 Task: For heading Arial Rounded MT Bold with Underline.  font size for heading26,  'Change the font style of data to'Browallia New.  and font size to 18,  Change the alignment of both headline & data to Align middle & Align Text left.  In the sheet   Prodigy Sales review book
Action: Mouse moved to (231, 203)
Screenshot: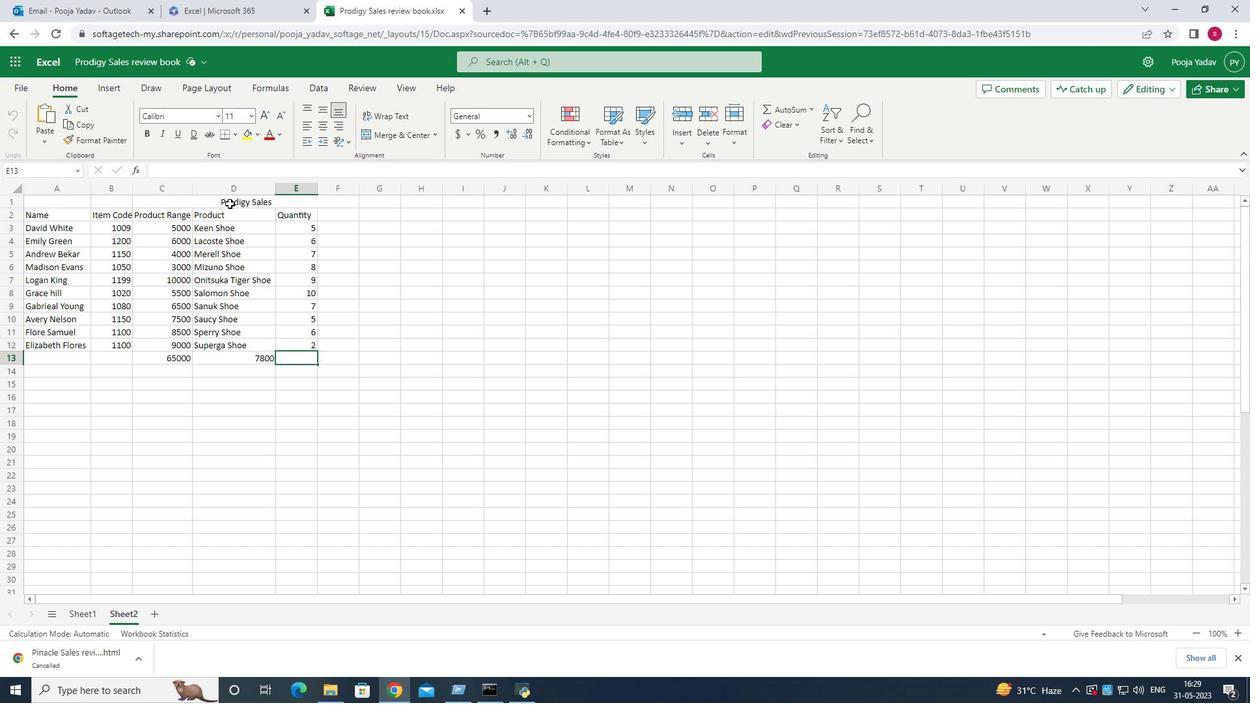 
Action: Mouse pressed left at (231, 203)
Screenshot: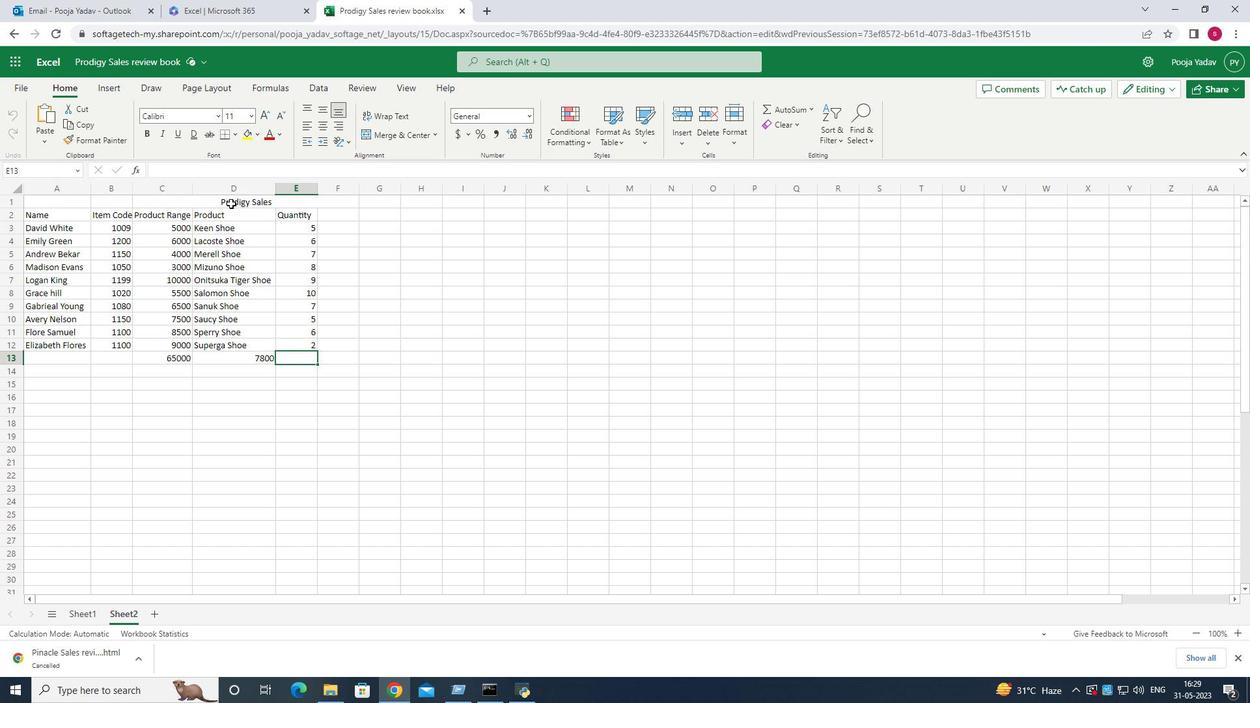 
Action: Mouse moved to (213, 116)
Screenshot: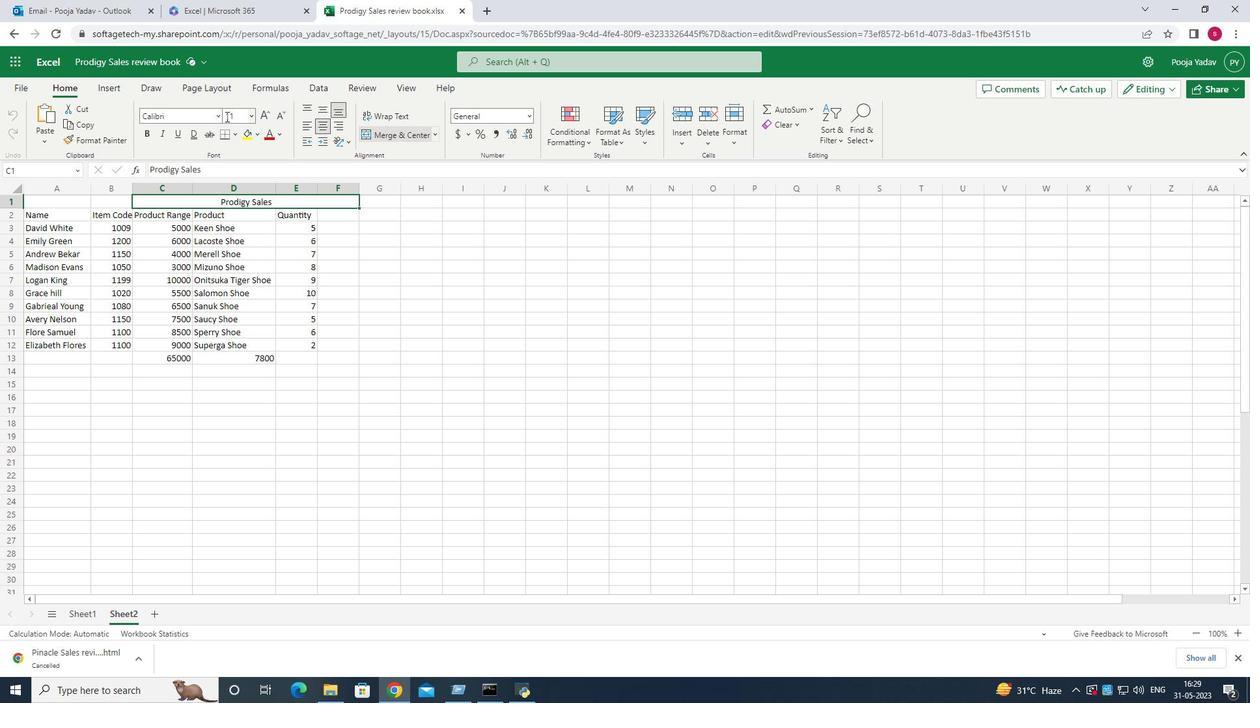 
Action: Mouse pressed left at (213, 116)
Screenshot: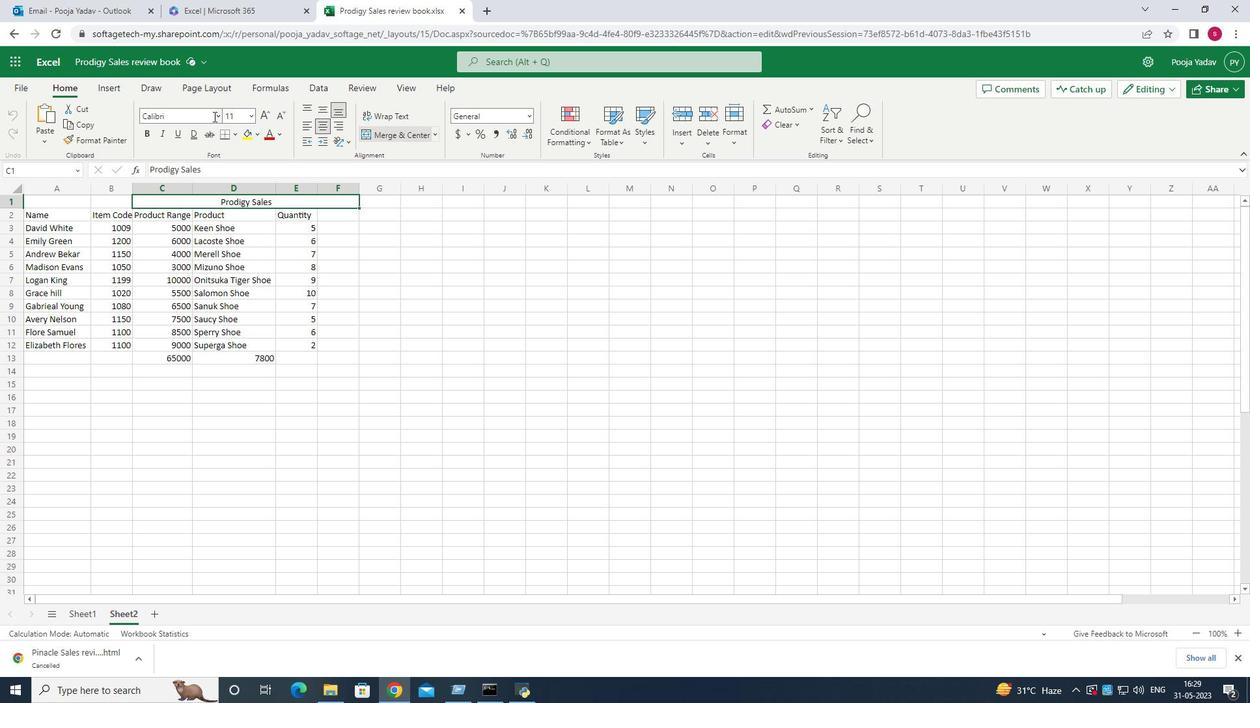 
Action: Mouse moved to (218, 114)
Screenshot: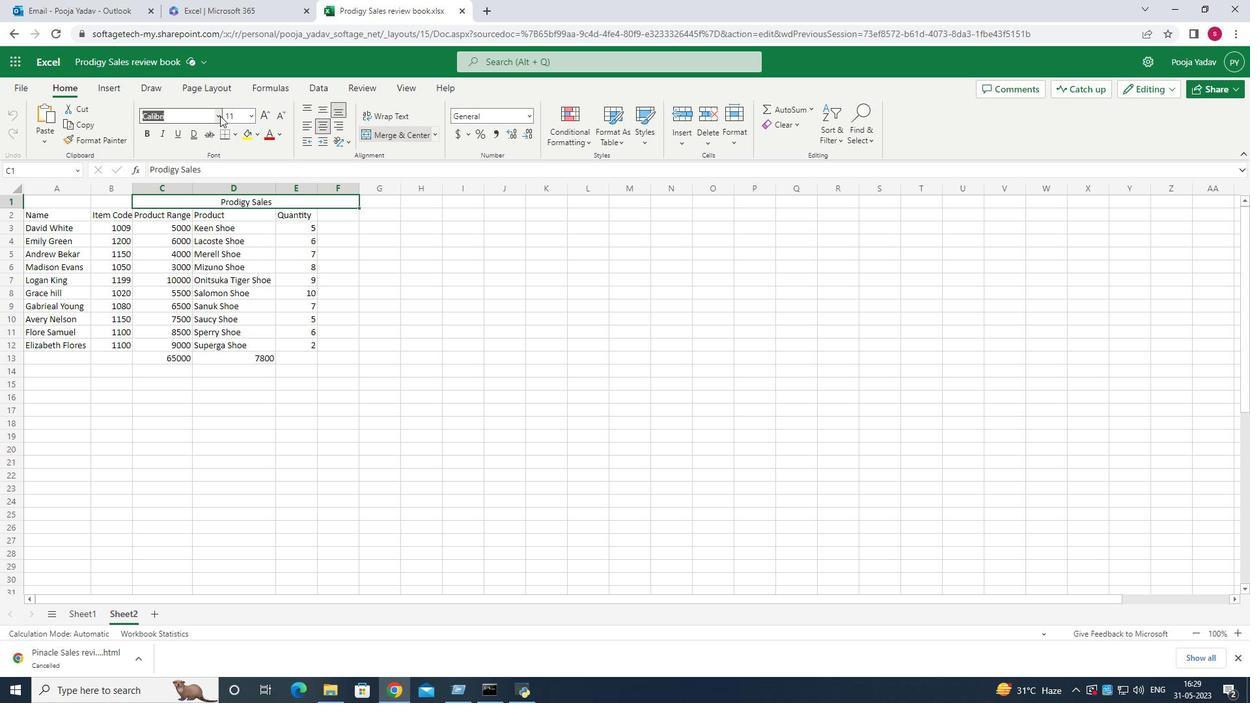 
Action: Mouse pressed left at (218, 114)
Screenshot: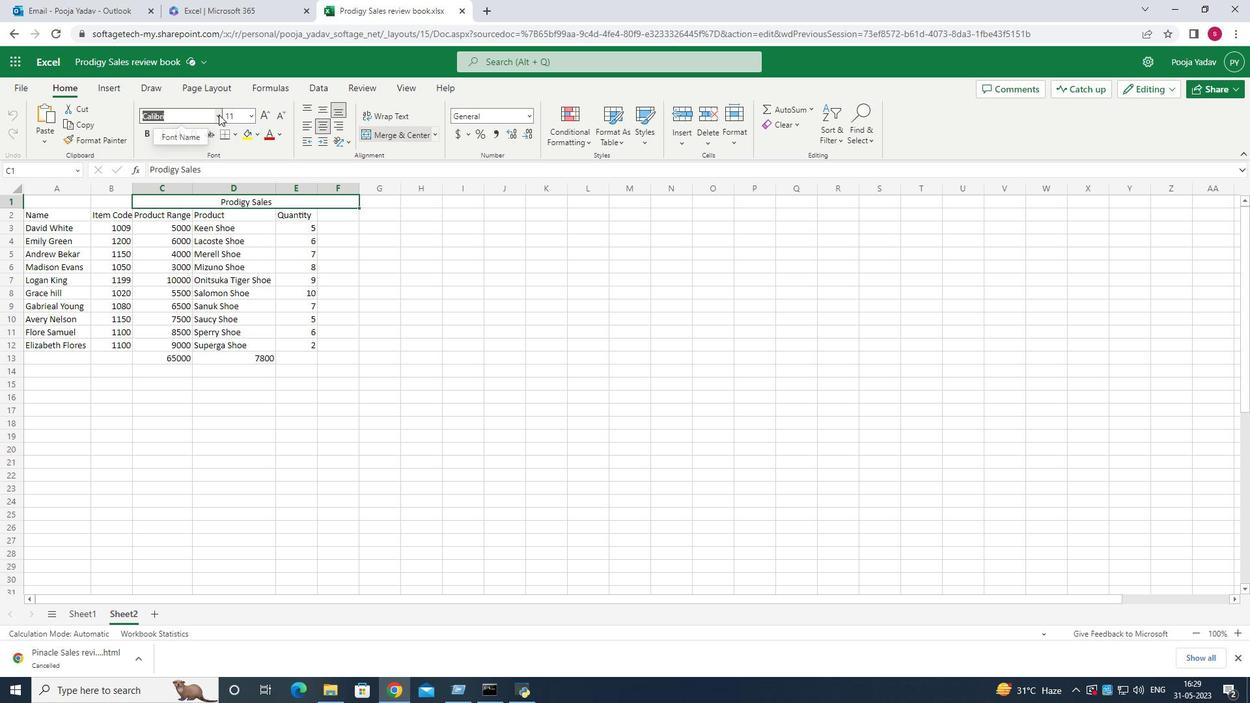 
Action: Mouse moved to (193, 164)
Screenshot: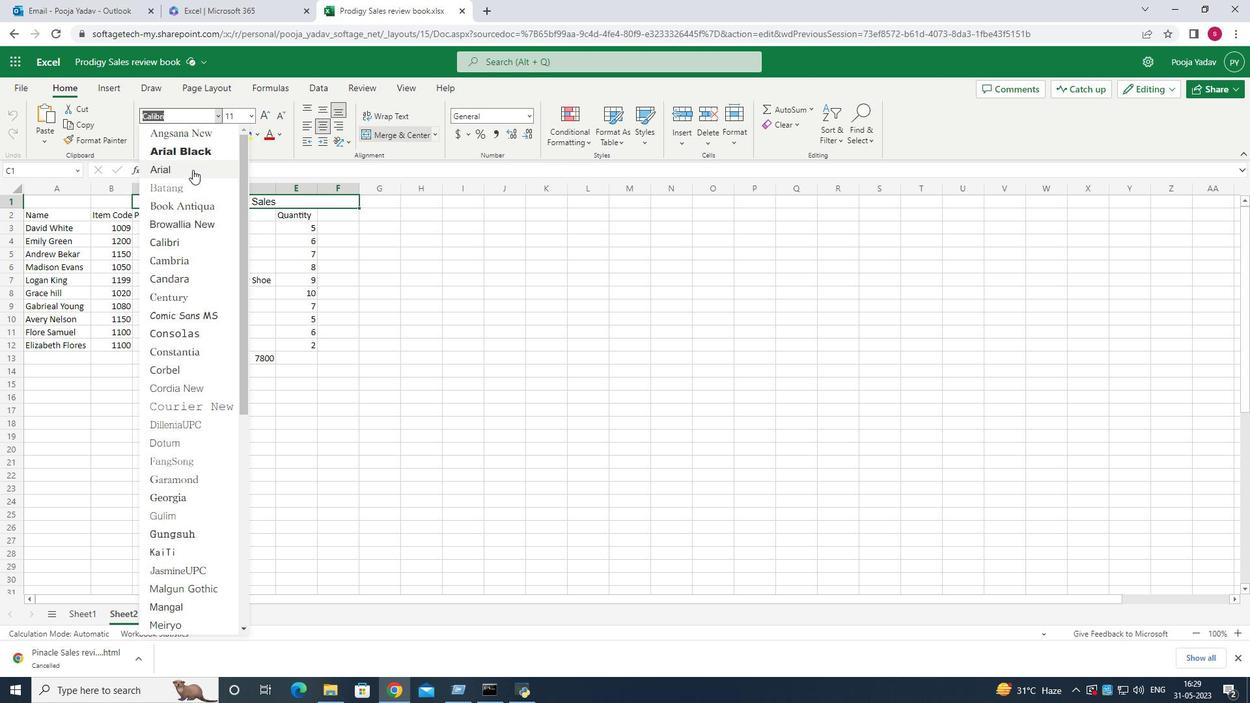 
Action: Mouse pressed left at (193, 164)
Screenshot: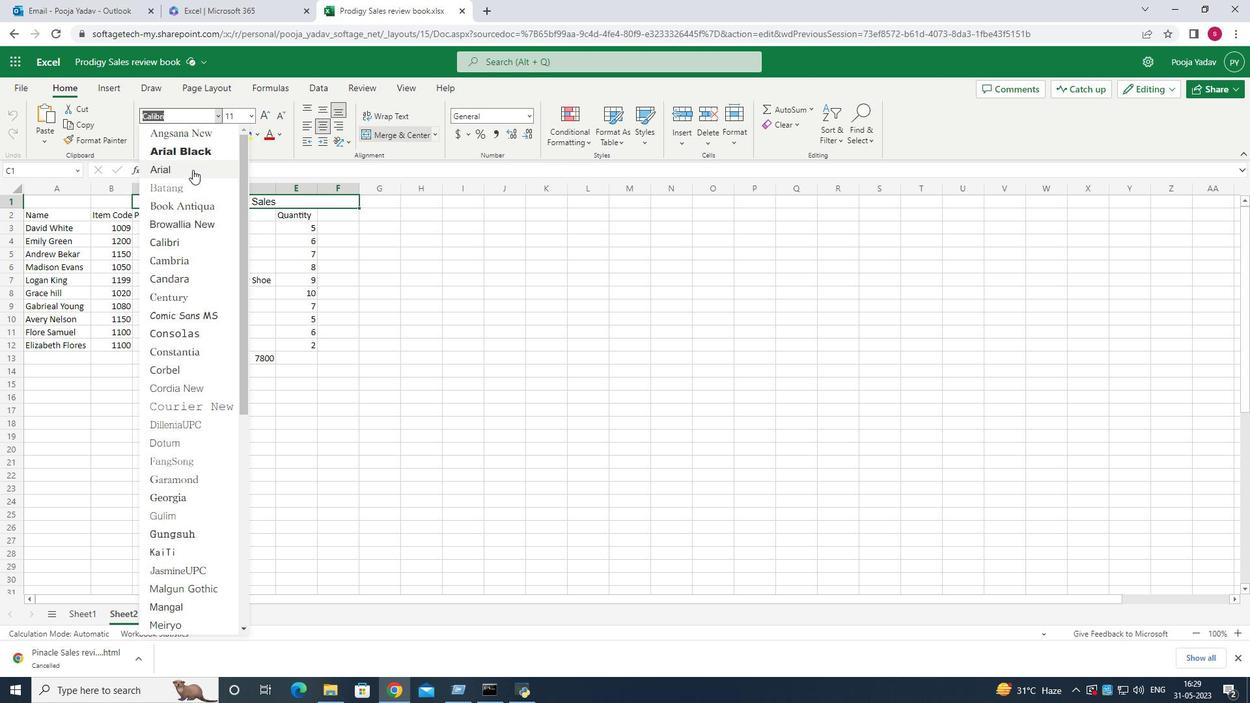 
Action: Mouse moved to (241, 198)
Screenshot: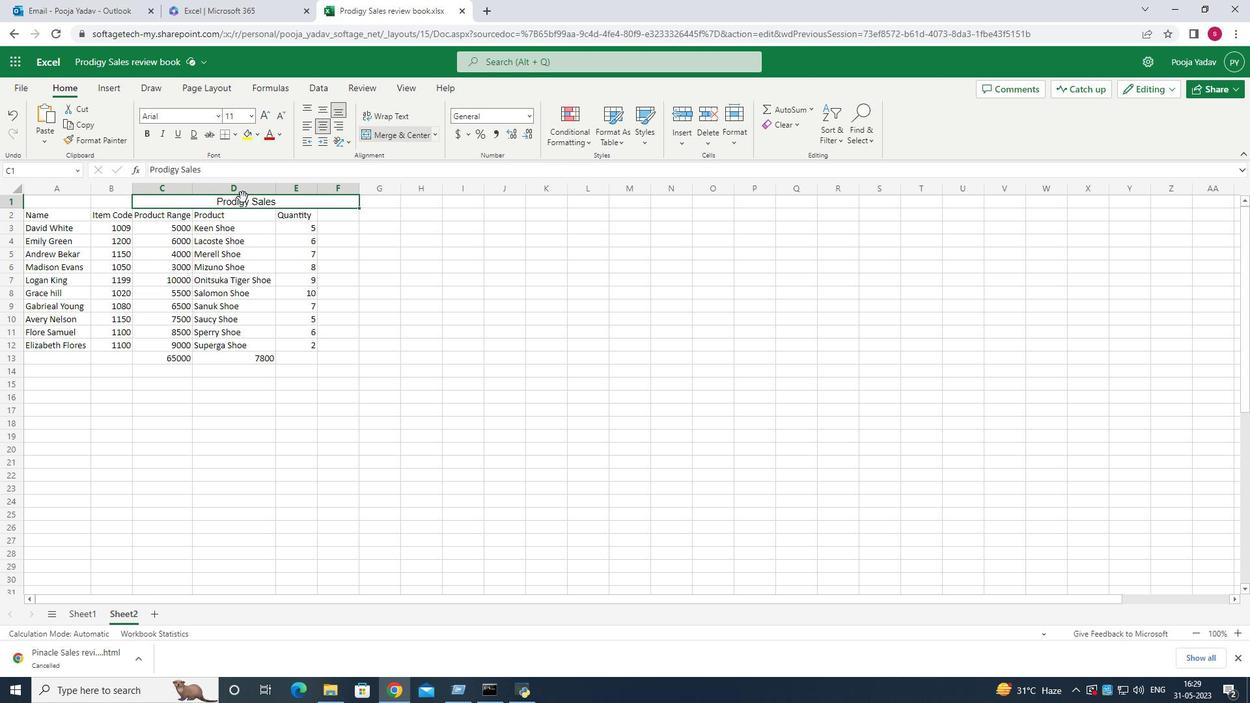 
Action: Key pressed ctrl+Bctrl+U
Screenshot: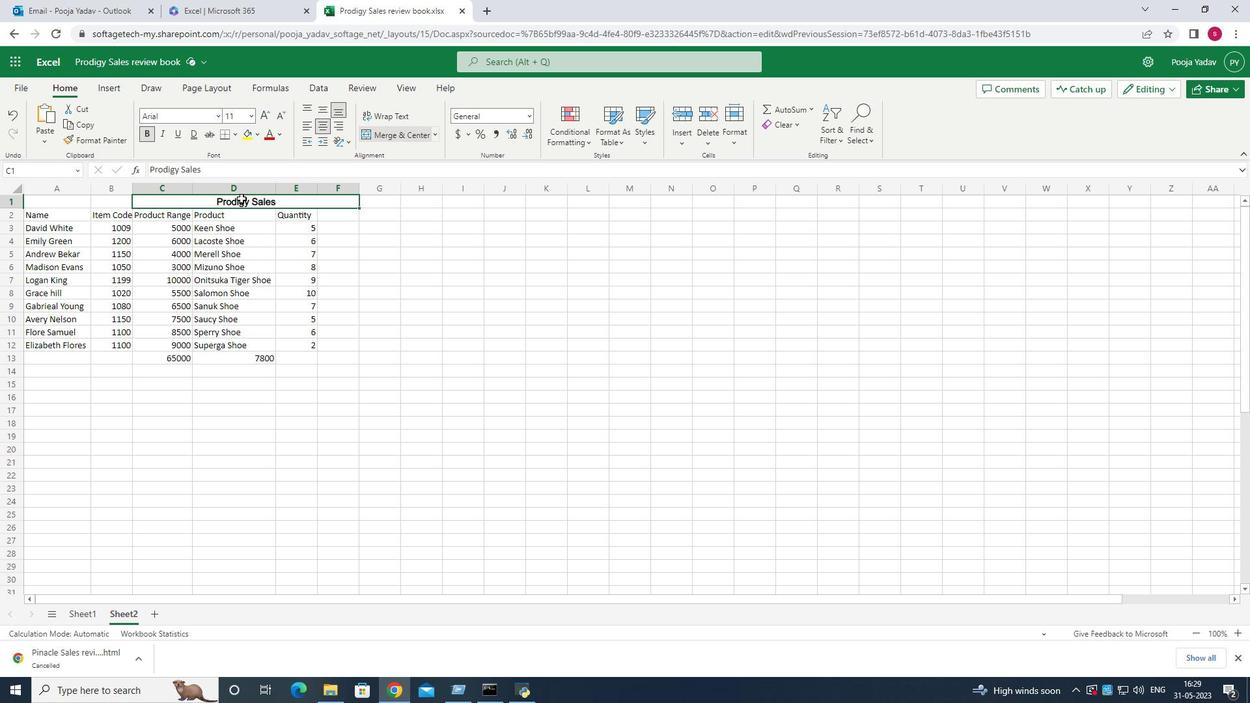 
Action: Mouse moved to (250, 115)
Screenshot: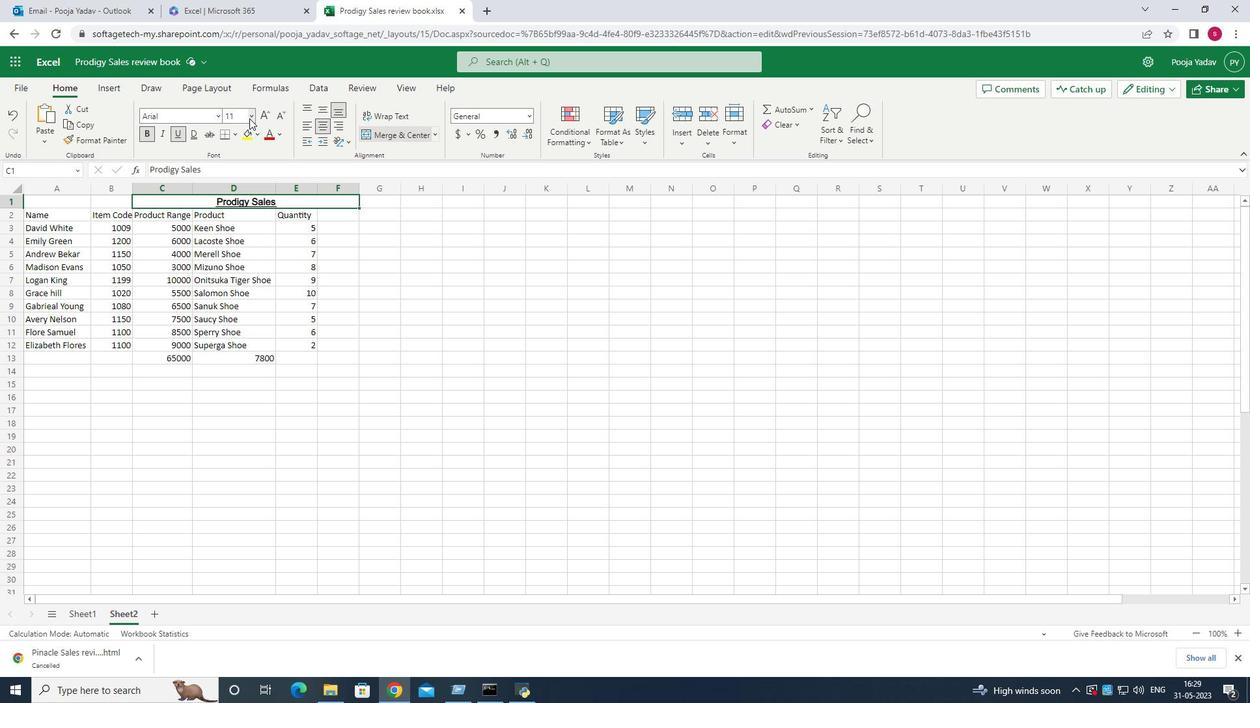 
Action: Mouse pressed left at (250, 115)
Screenshot: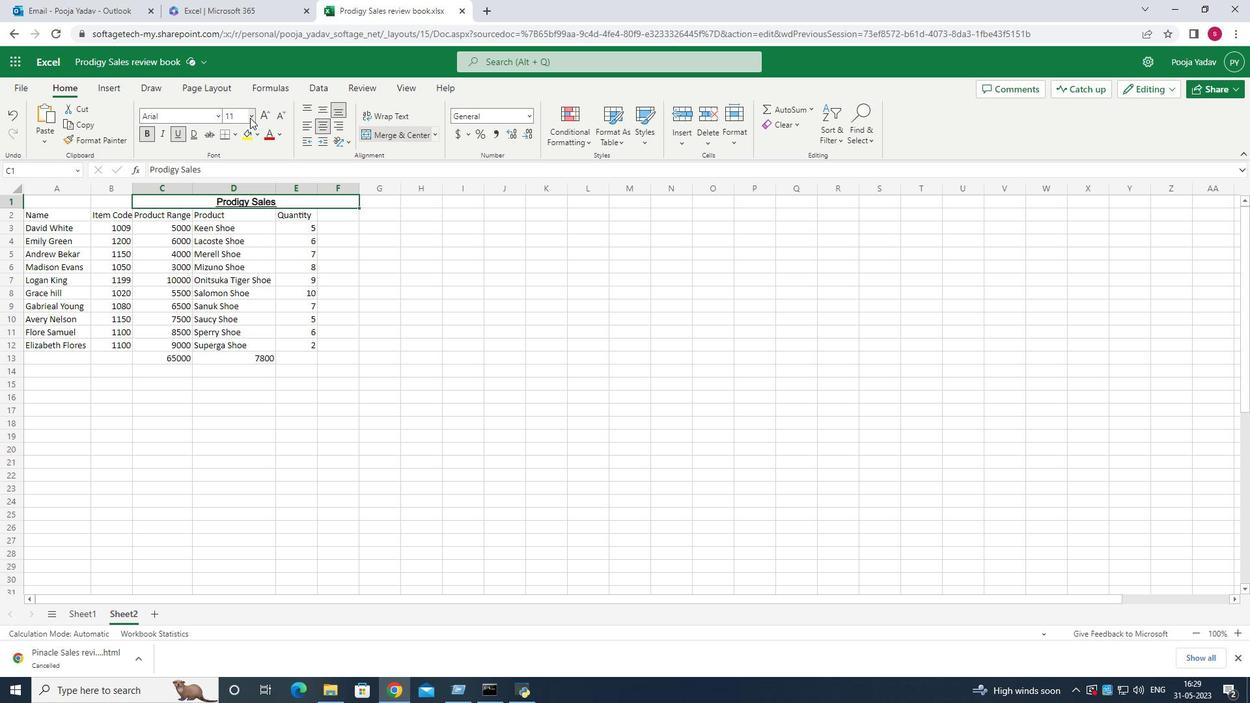 
Action: Mouse moved to (232, 310)
Screenshot: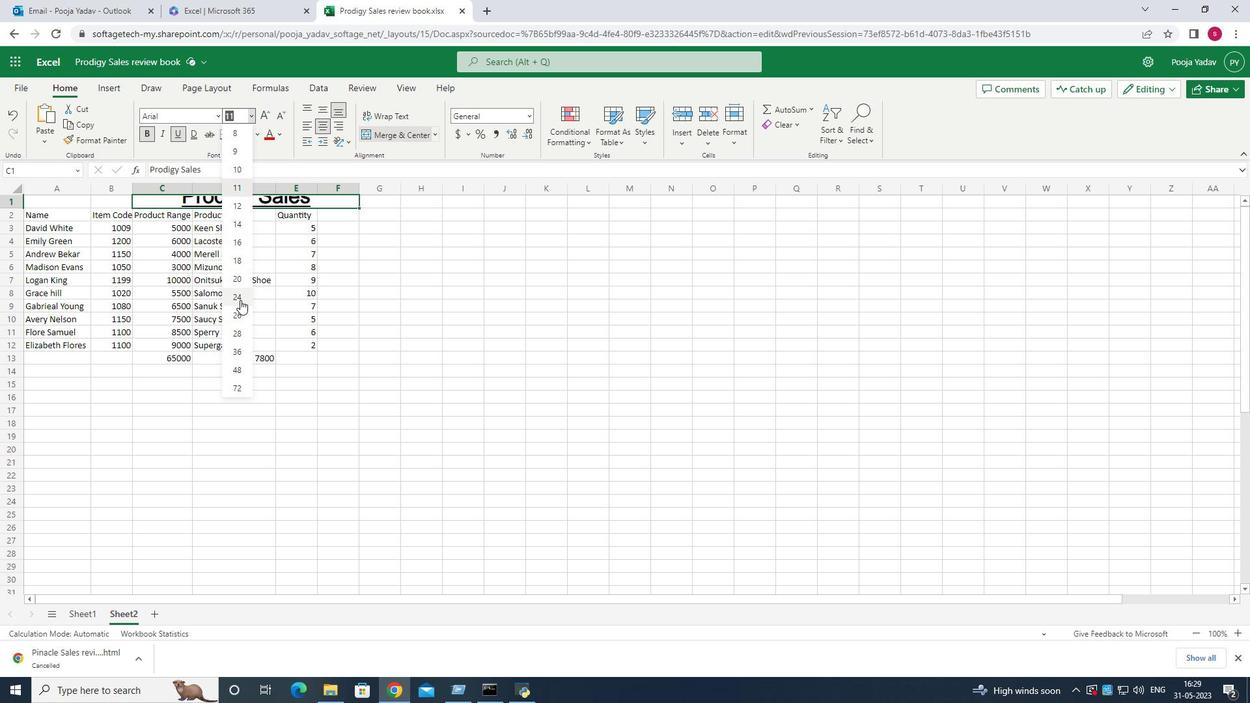 
Action: Mouse pressed left at (232, 310)
Screenshot: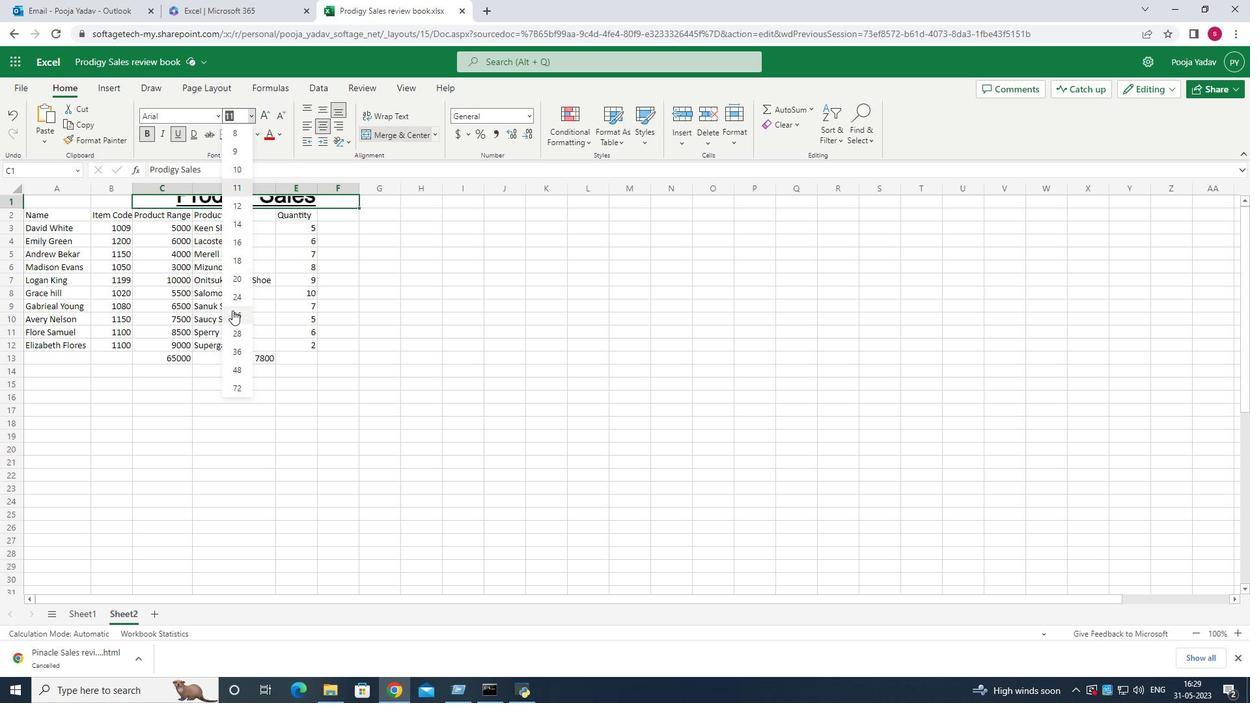 
Action: Mouse moved to (46, 226)
Screenshot: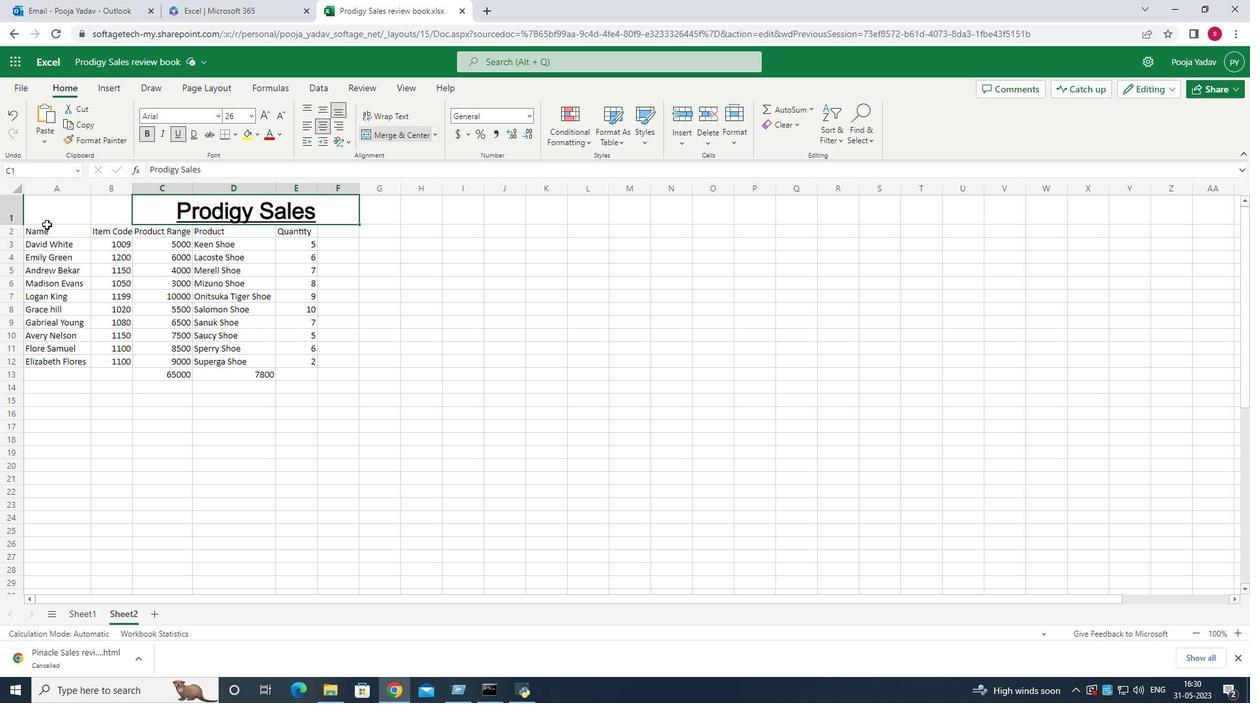 
Action: Mouse pressed left at (46, 226)
Screenshot: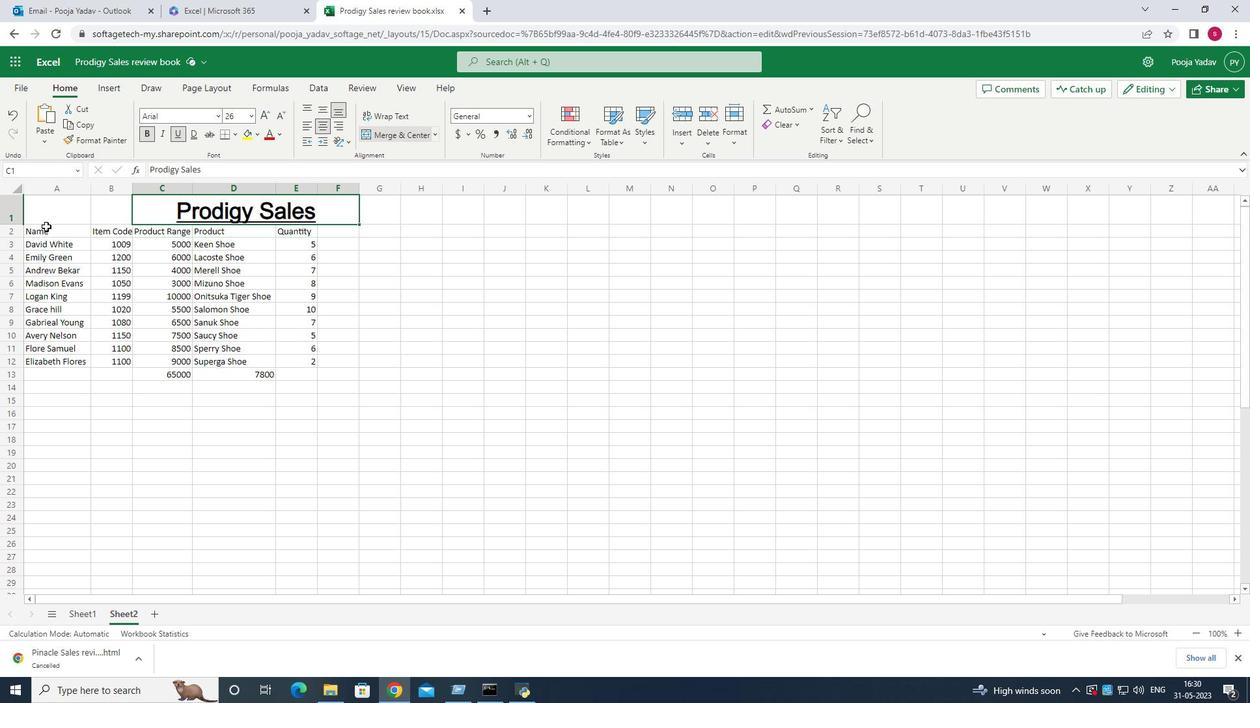 
Action: Mouse moved to (252, 115)
Screenshot: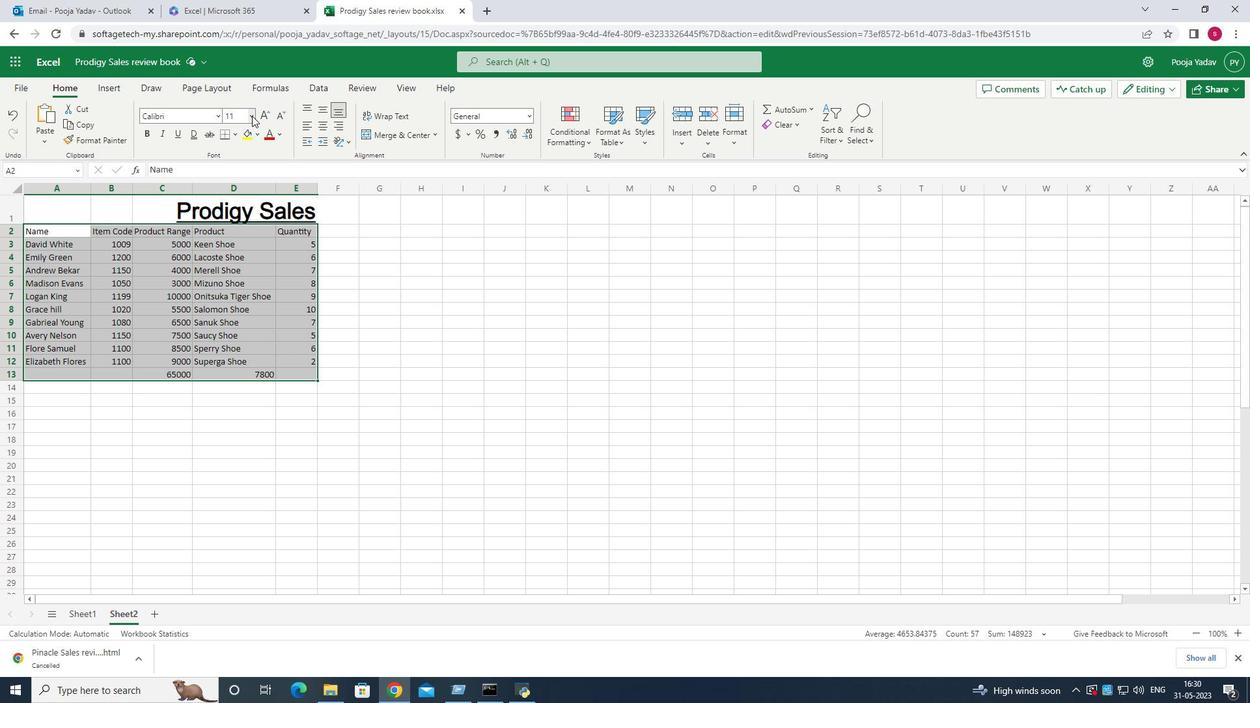 
Action: Mouse pressed left at (252, 115)
Screenshot: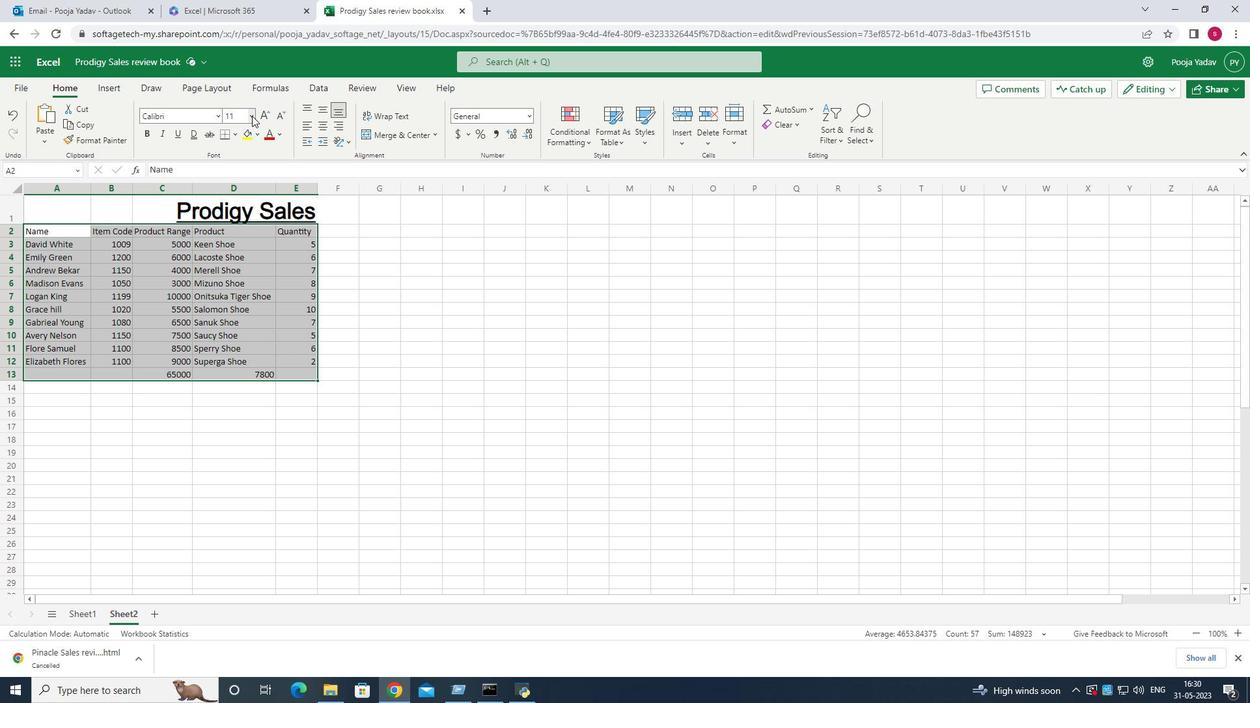 
Action: Mouse moved to (239, 253)
Screenshot: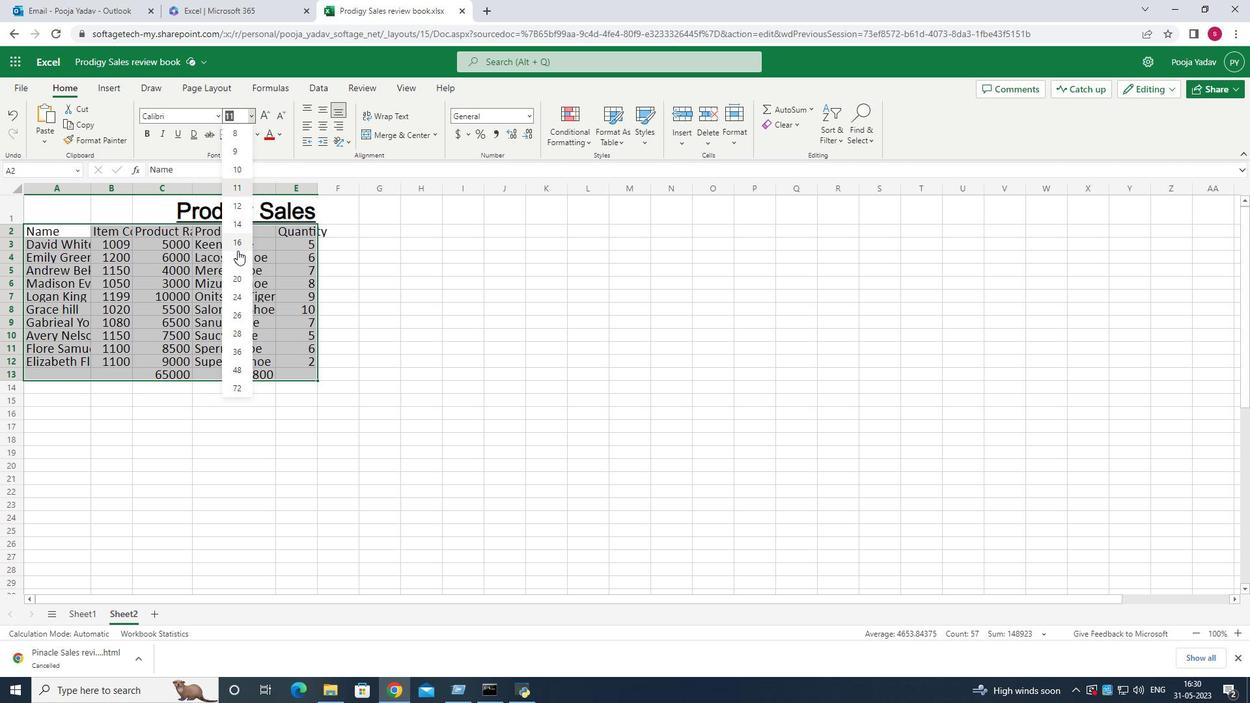 
Action: Mouse pressed left at (239, 253)
Screenshot: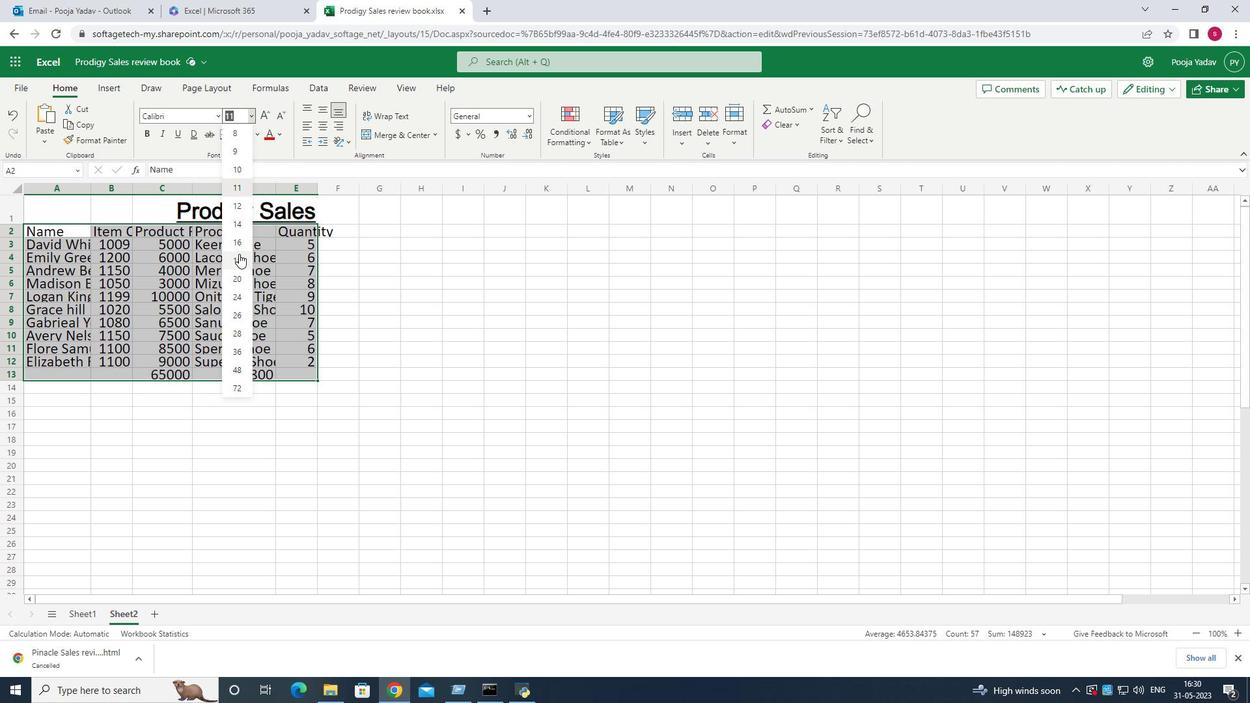 
Action: Mouse moved to (321, 187)
Screenshot: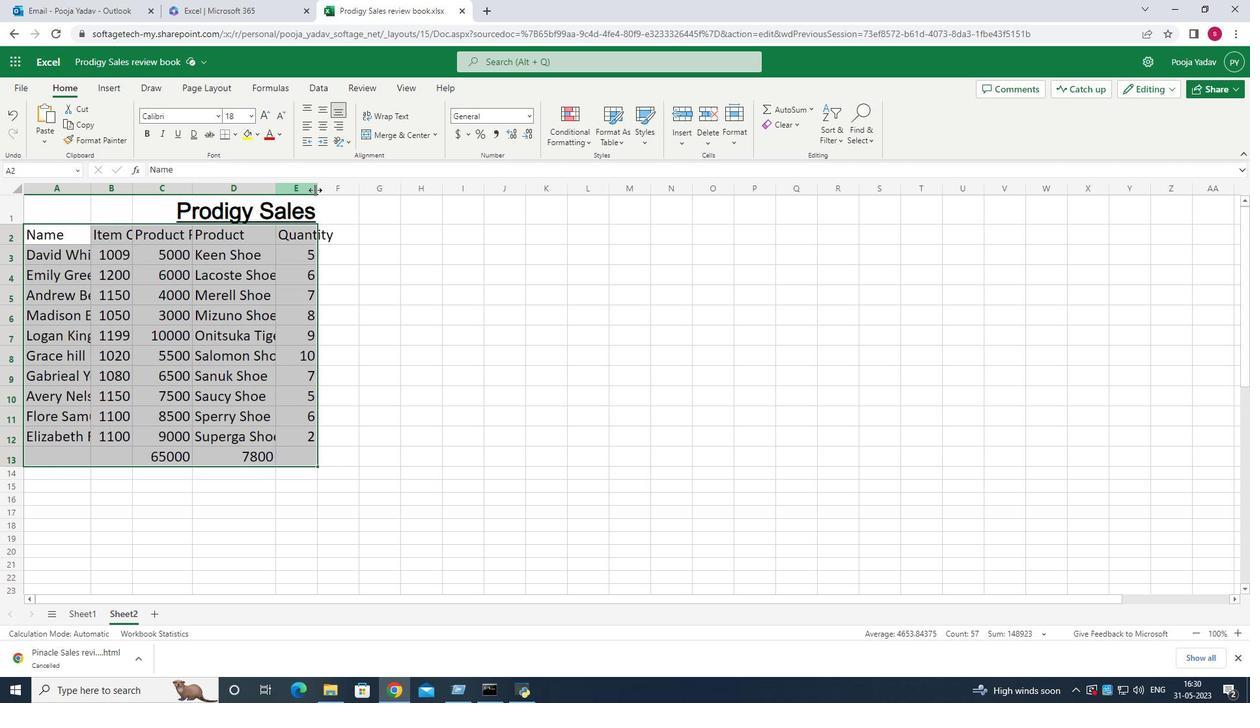 
Action: Mouse pressed left at (320, 187)
Screenshot: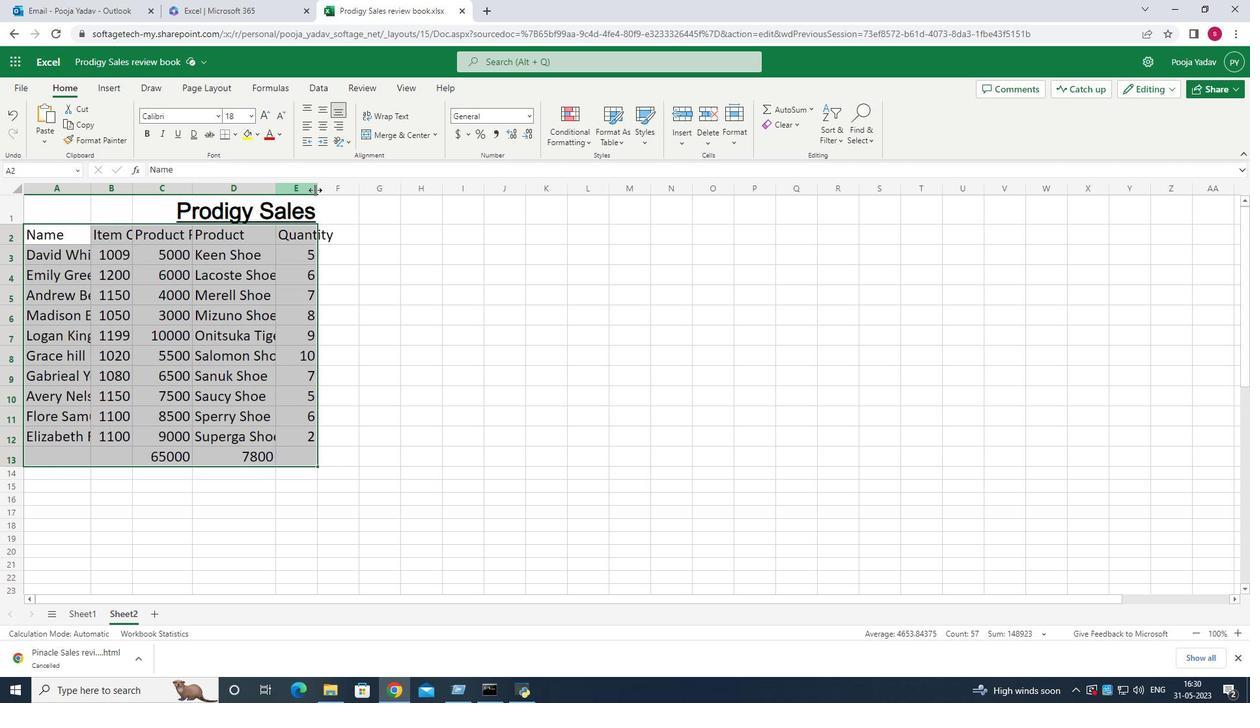 
Action: Mouse moved to (164, 209)
Screenshot: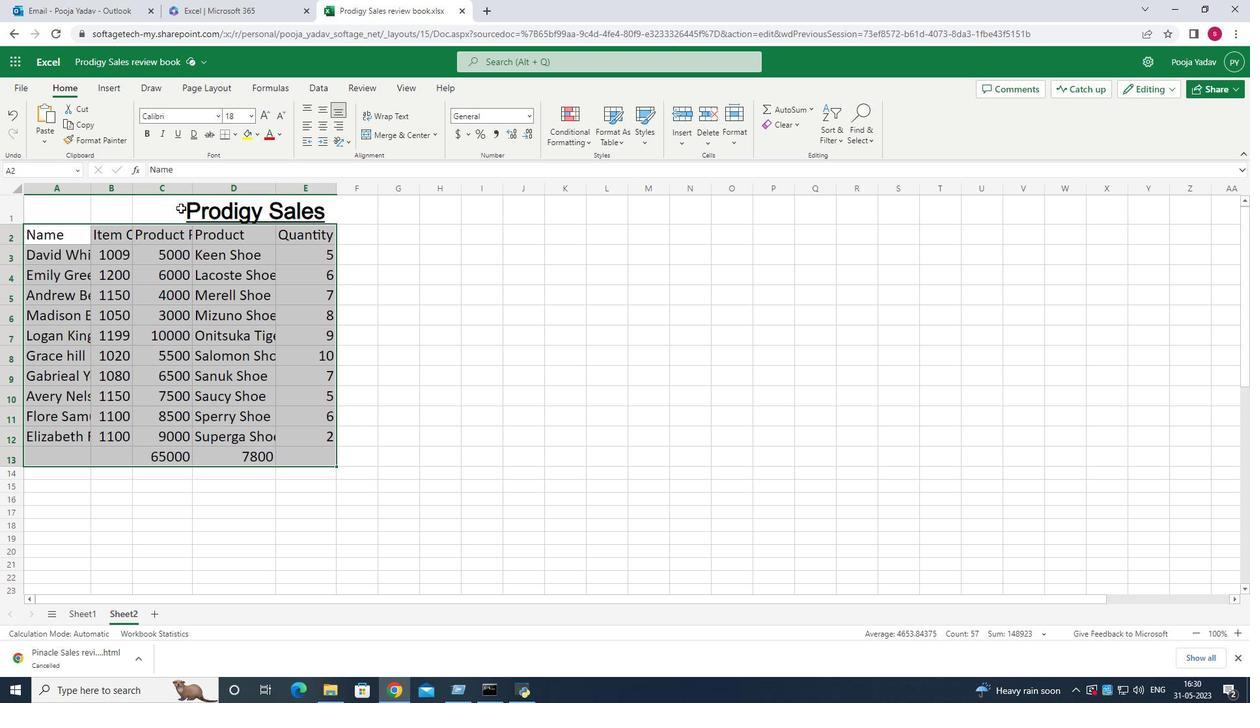 
Action: Mouse pressed left at (164, 209)
Screenshot: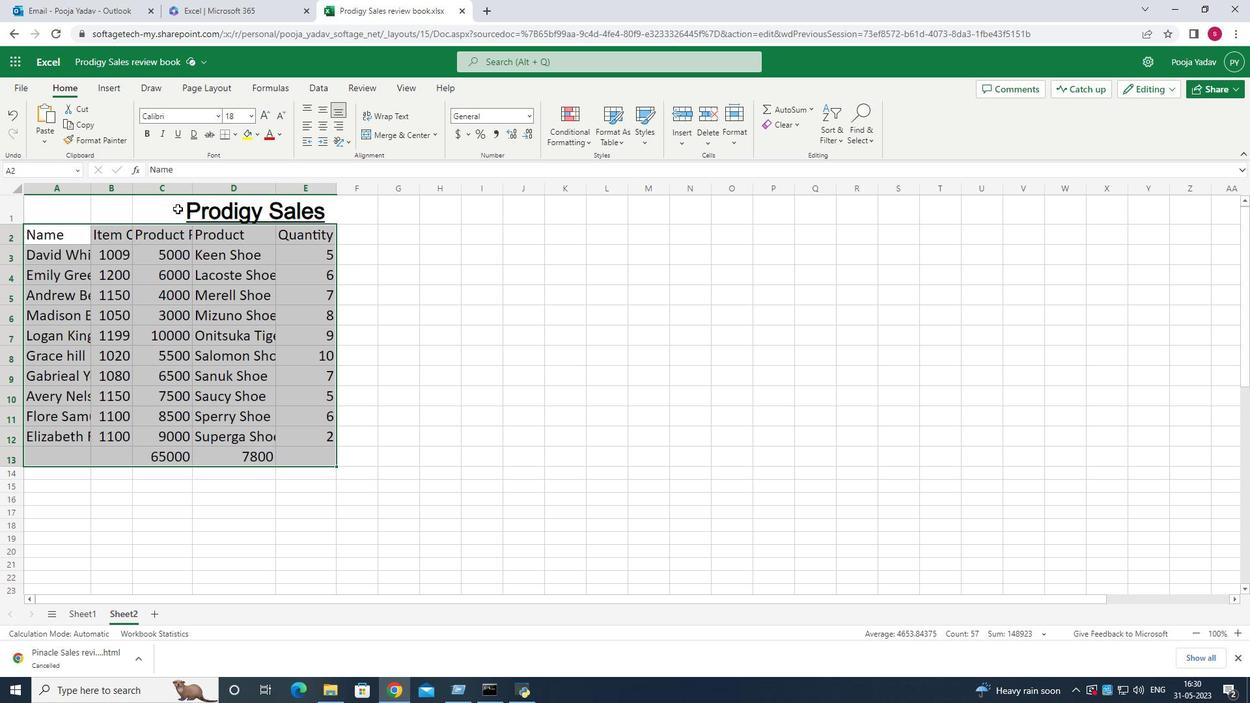 
Action: Mouse moved to (76, 206)
Screenshot: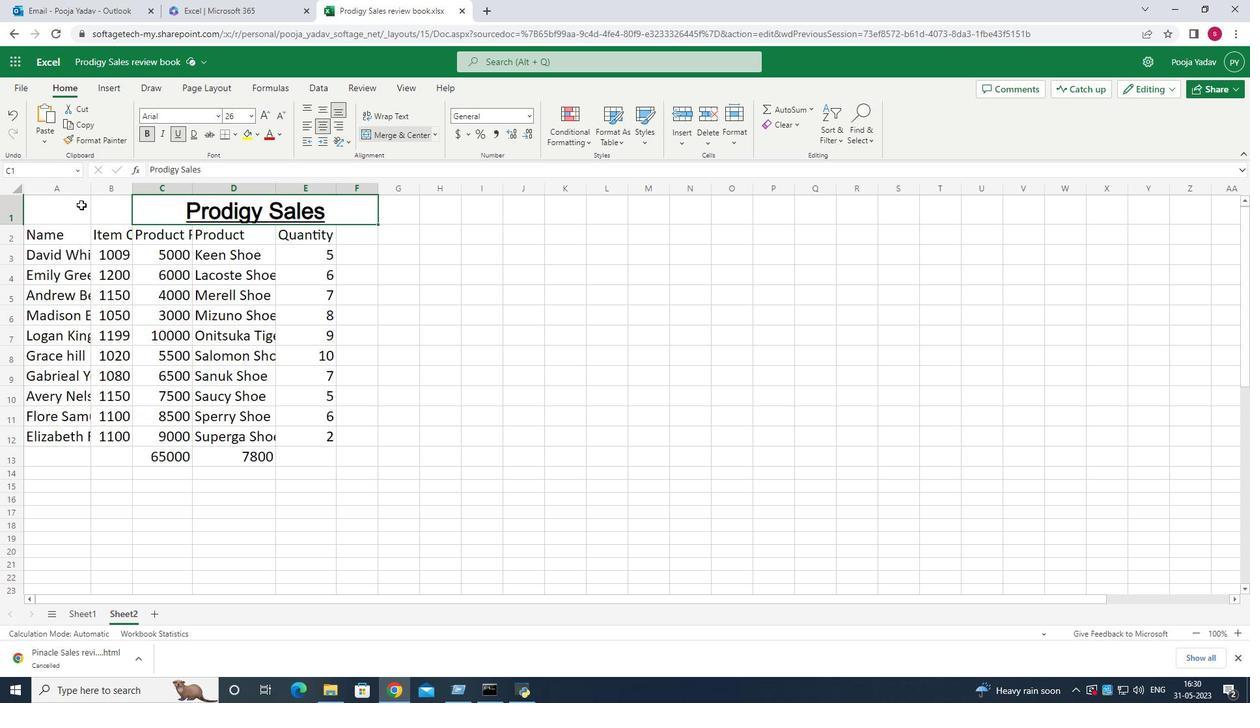 
Action: Mouse pressed left at (76, 206)
Screenshot: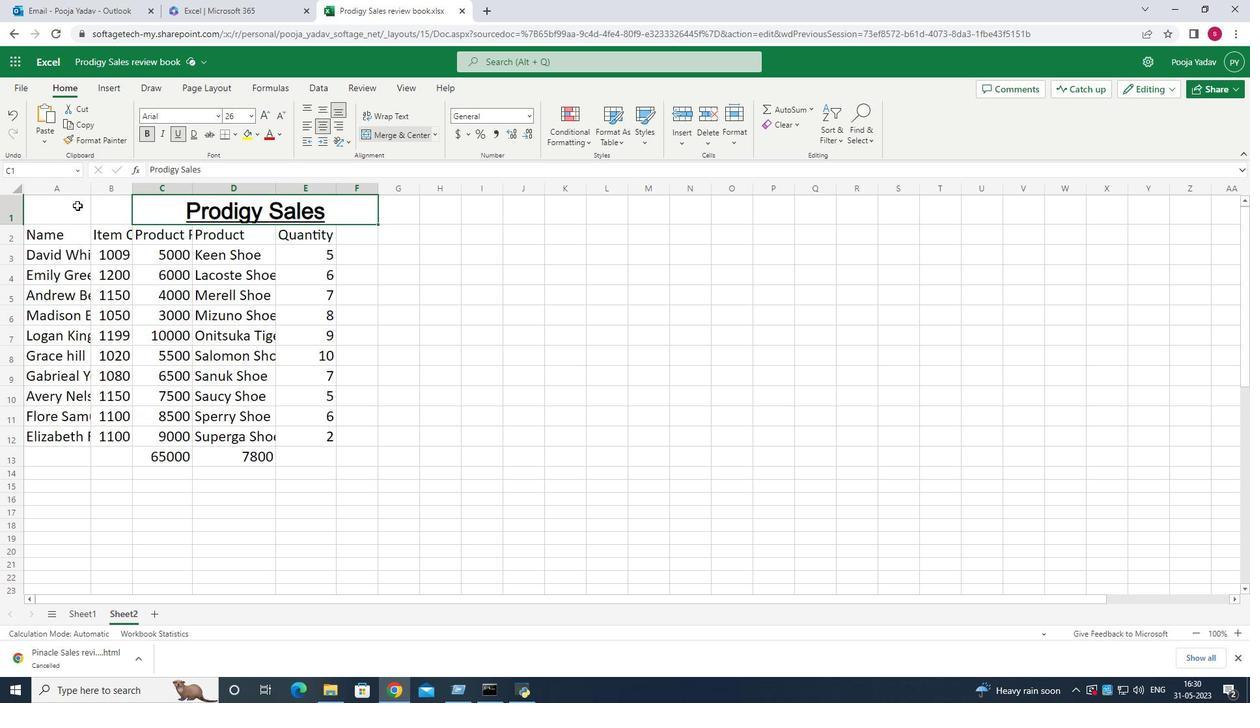 
Action: Mouse moved to (306, 105)
Screenshot: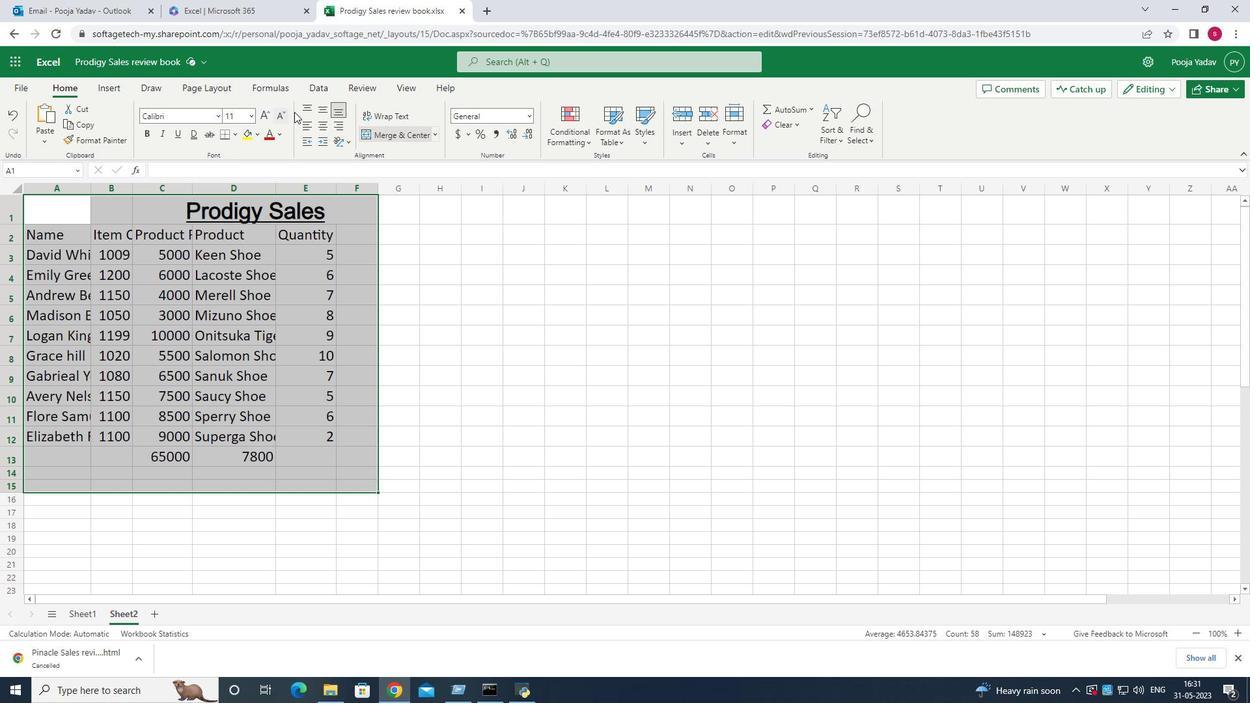 
Action: Mouse pressed left at (306, 105)
Screenshot: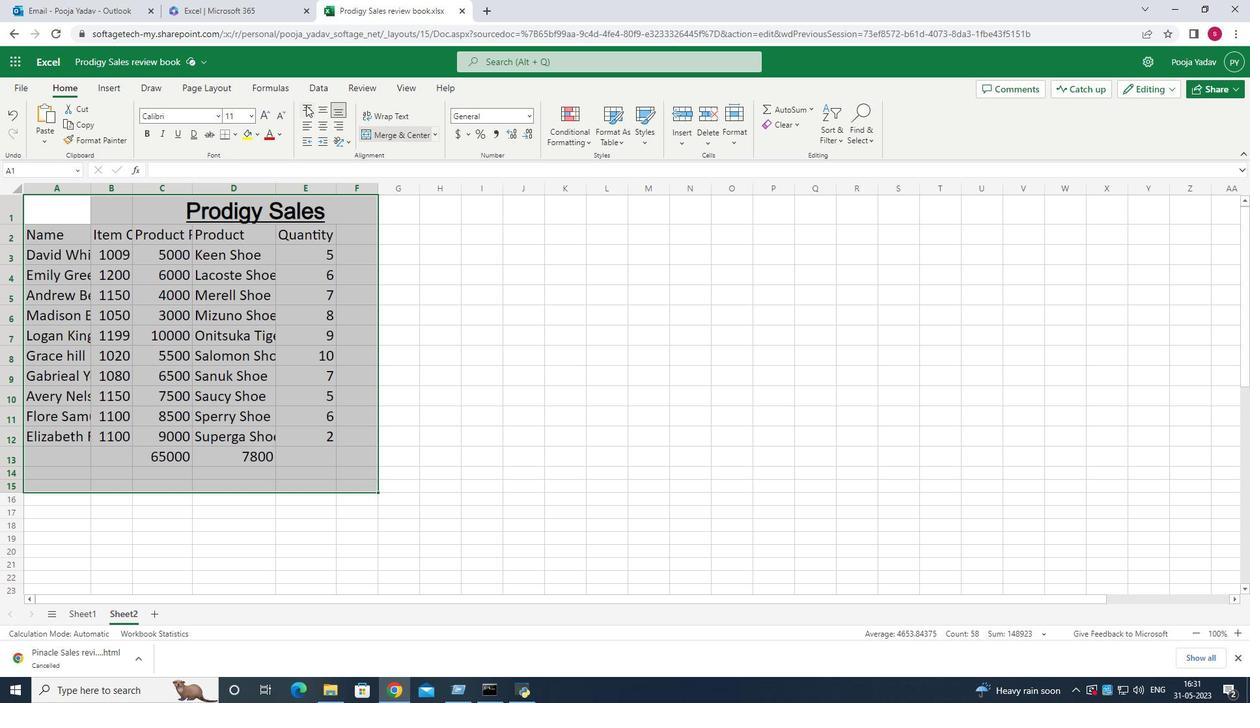 
Action: Mouse moved to (347, 220)
Screenshot: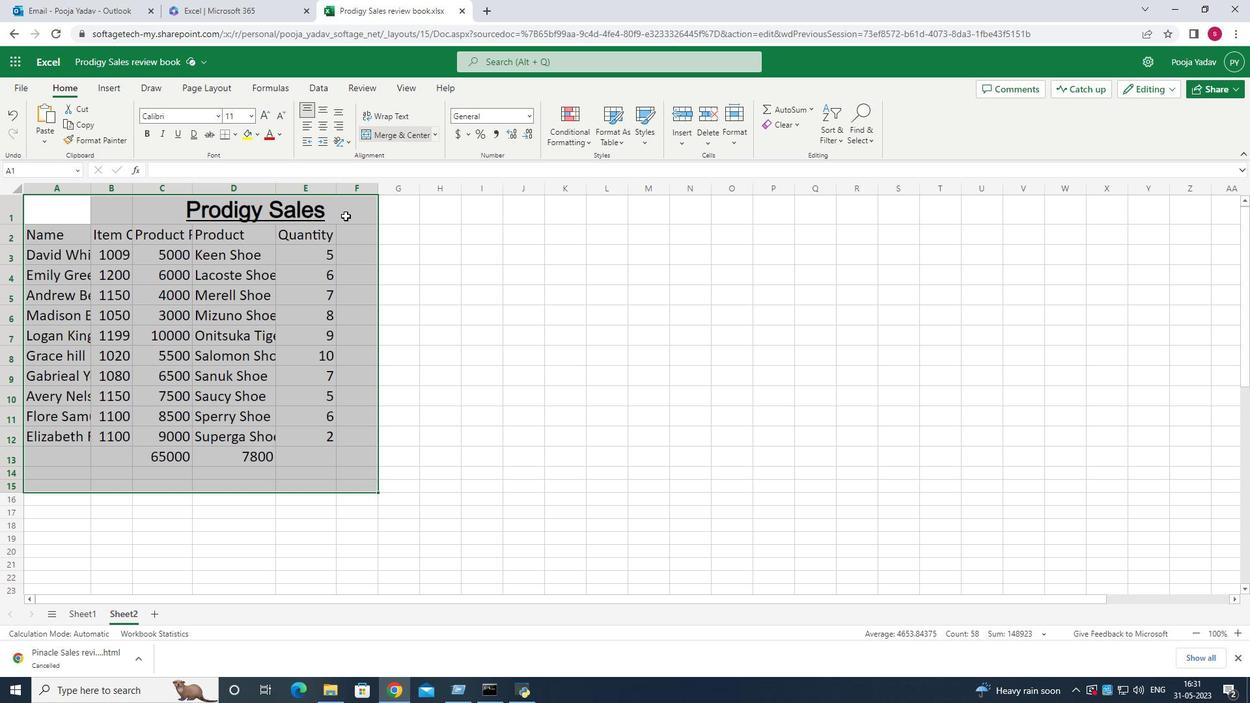 
Action: Mouse pressed left at (347, 220)
Screenshot: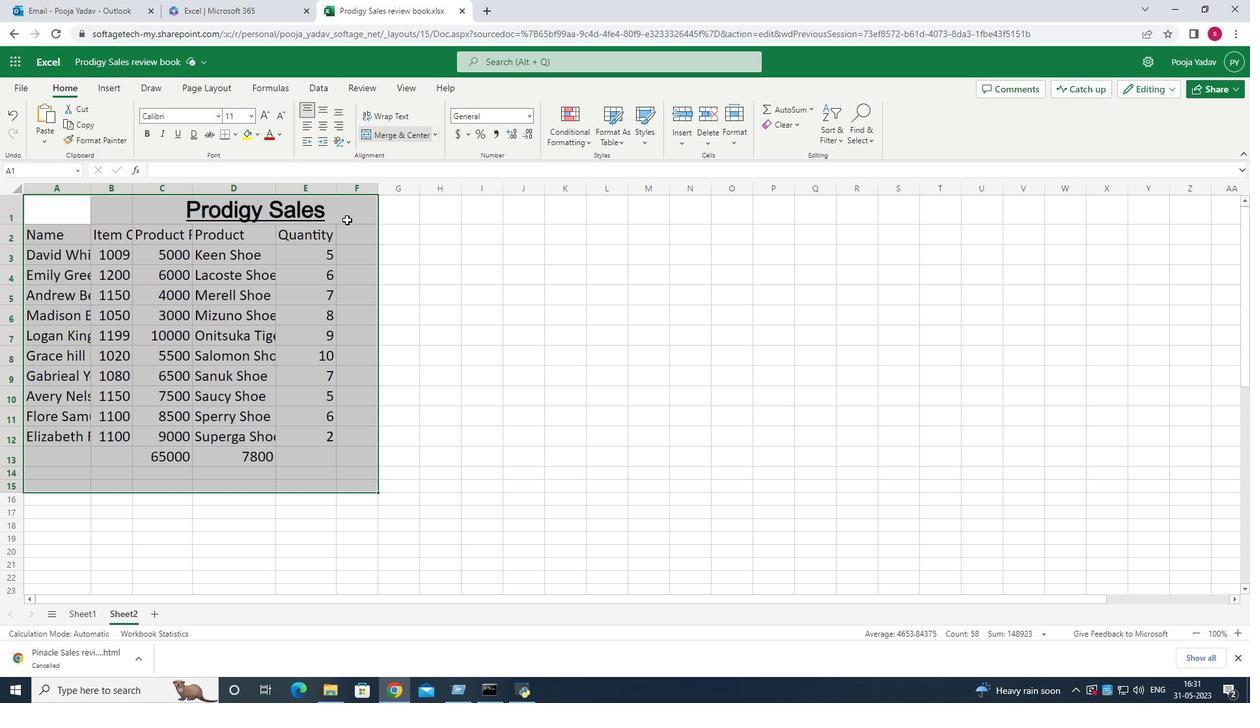 
Action: Mouse moved to (133, 190)
Screenshot: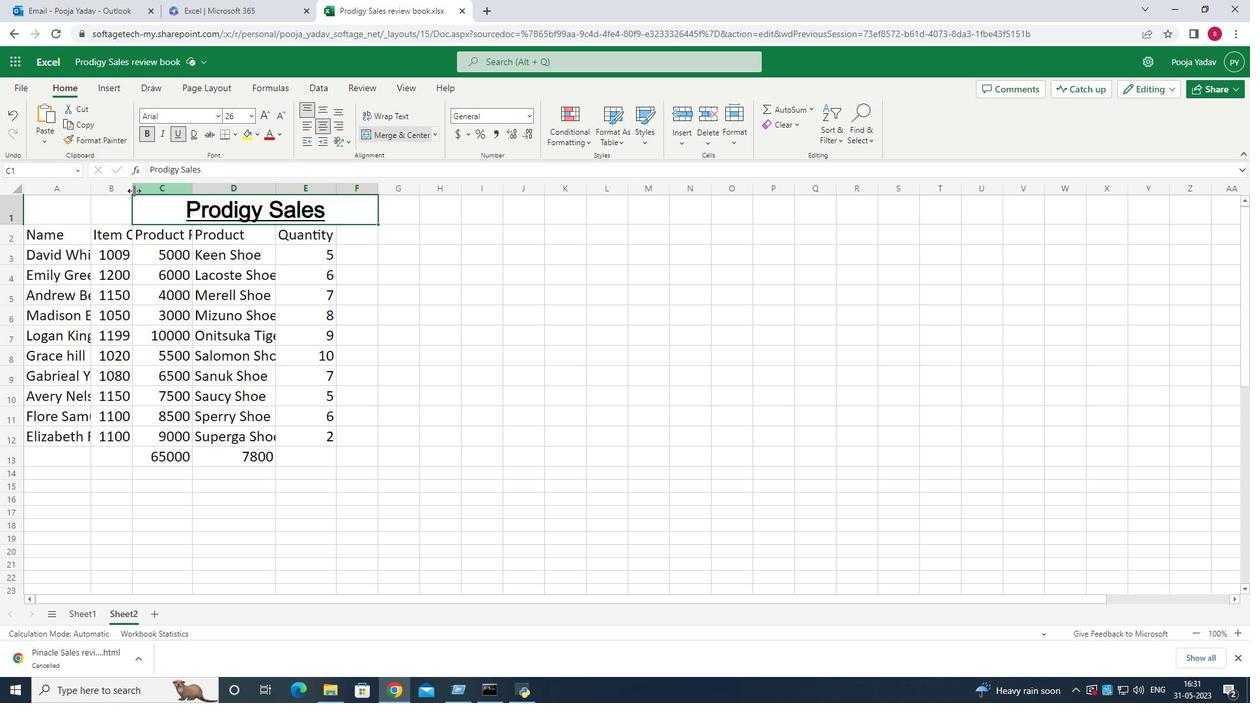 
Action: Mouse pressed left at (133, 190)
Screenshot: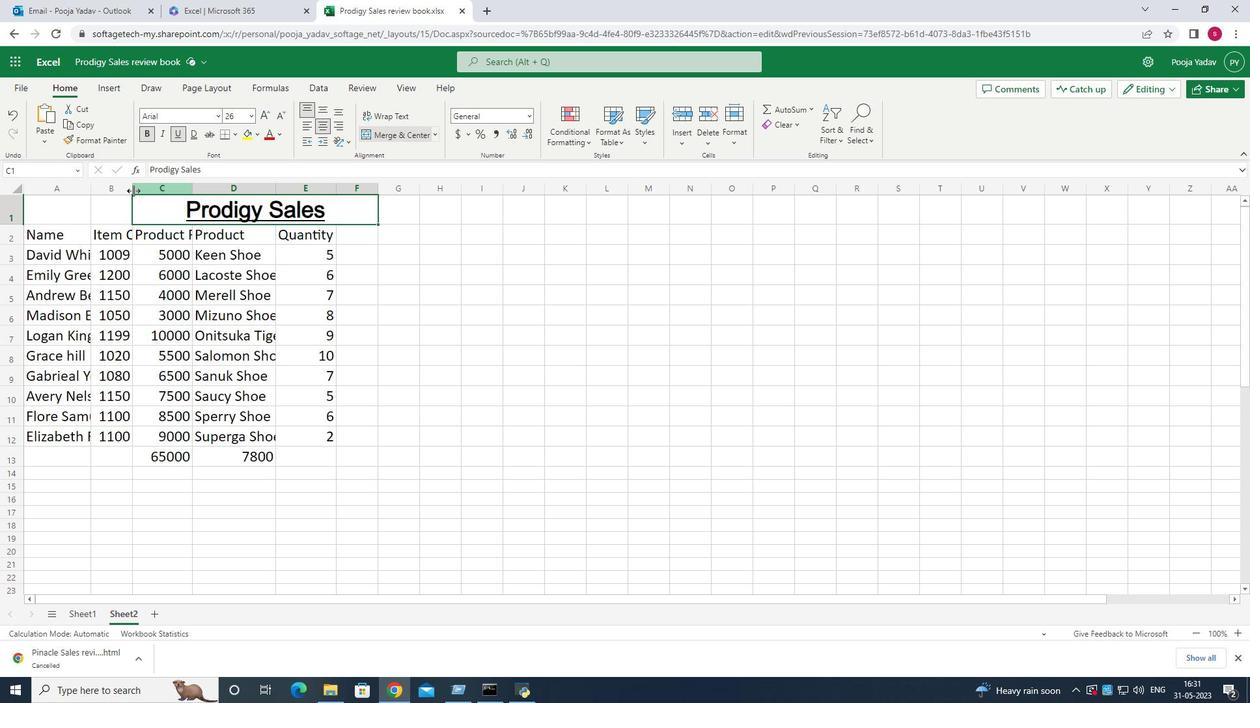 
Action: Mouse moved to (216, 183)
Screenshot: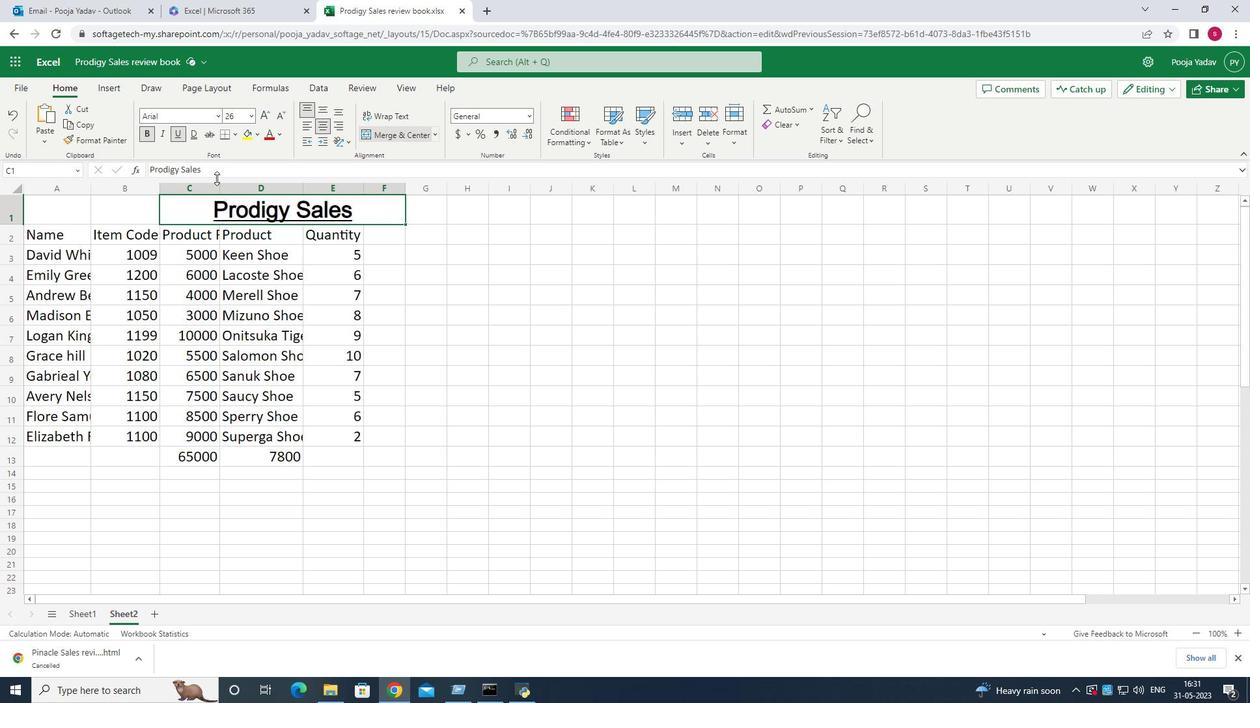 
Action: Mouse pressed left at (216, 183)
Screenshot: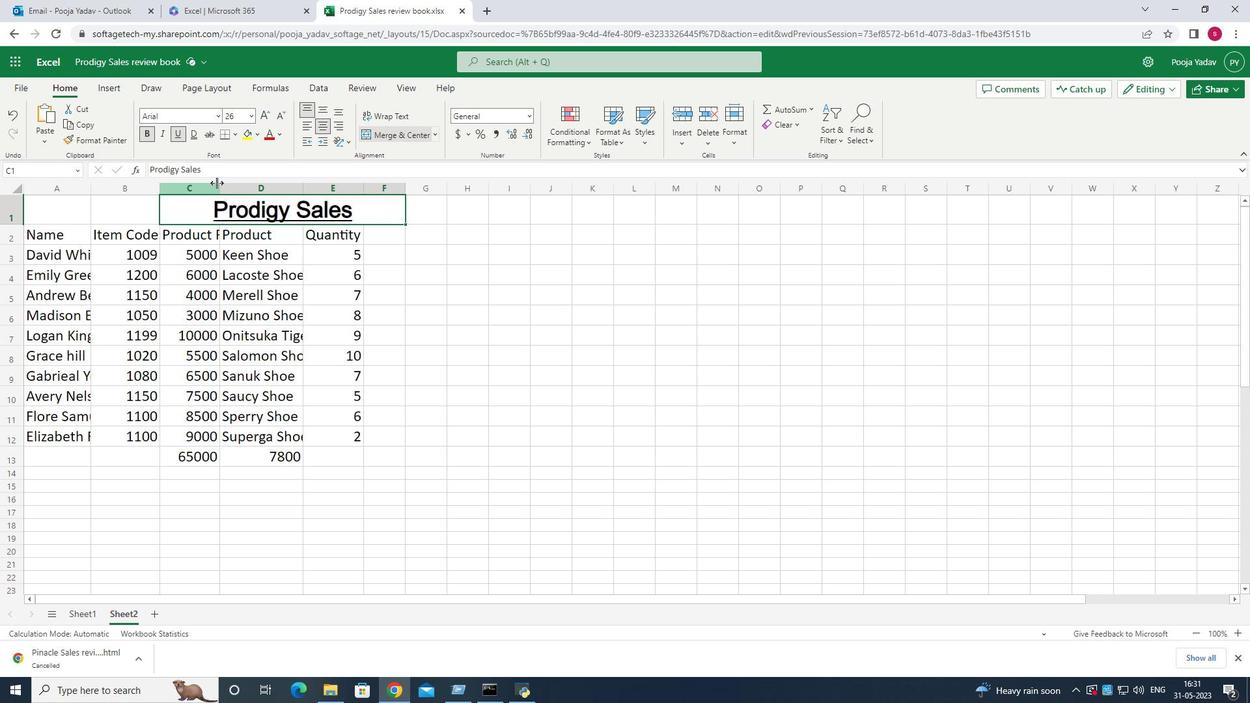 
Action: Mouse moved to (240, 183)
Screenshot: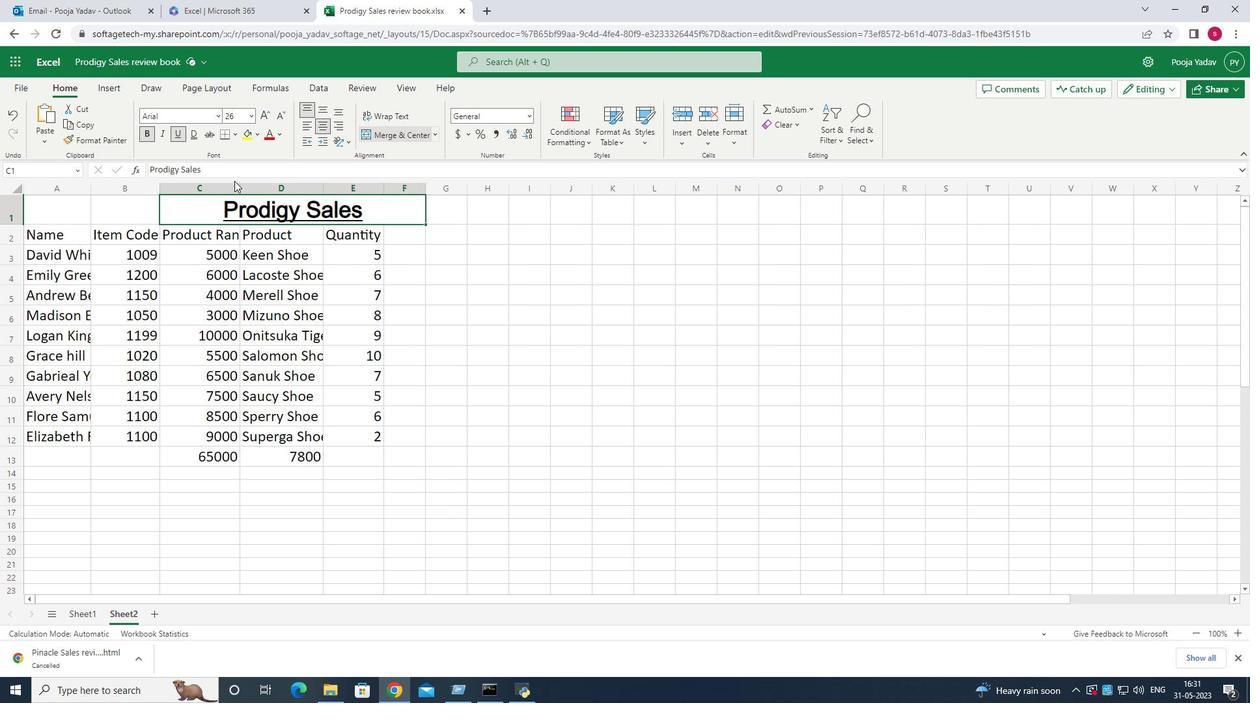 
Action: Mouse pressed left at (240, 183)
Screenshot: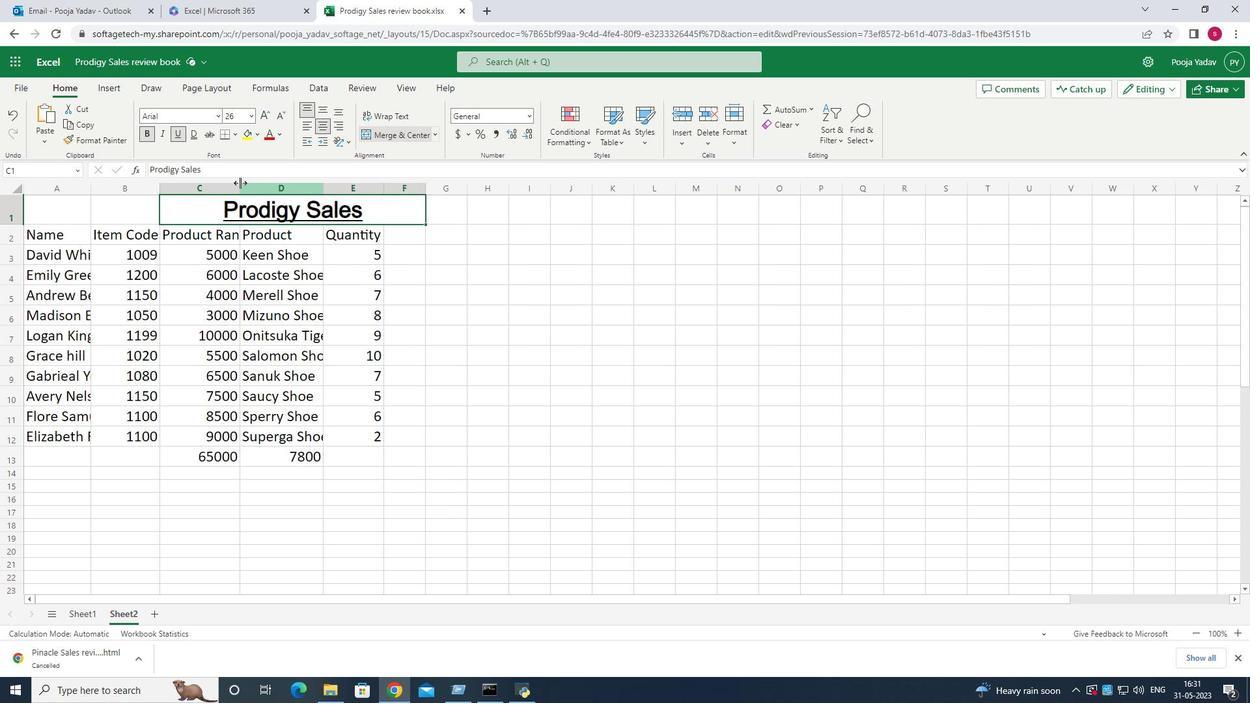 
Action: Mouse moved to (342, 184)
Screenshot: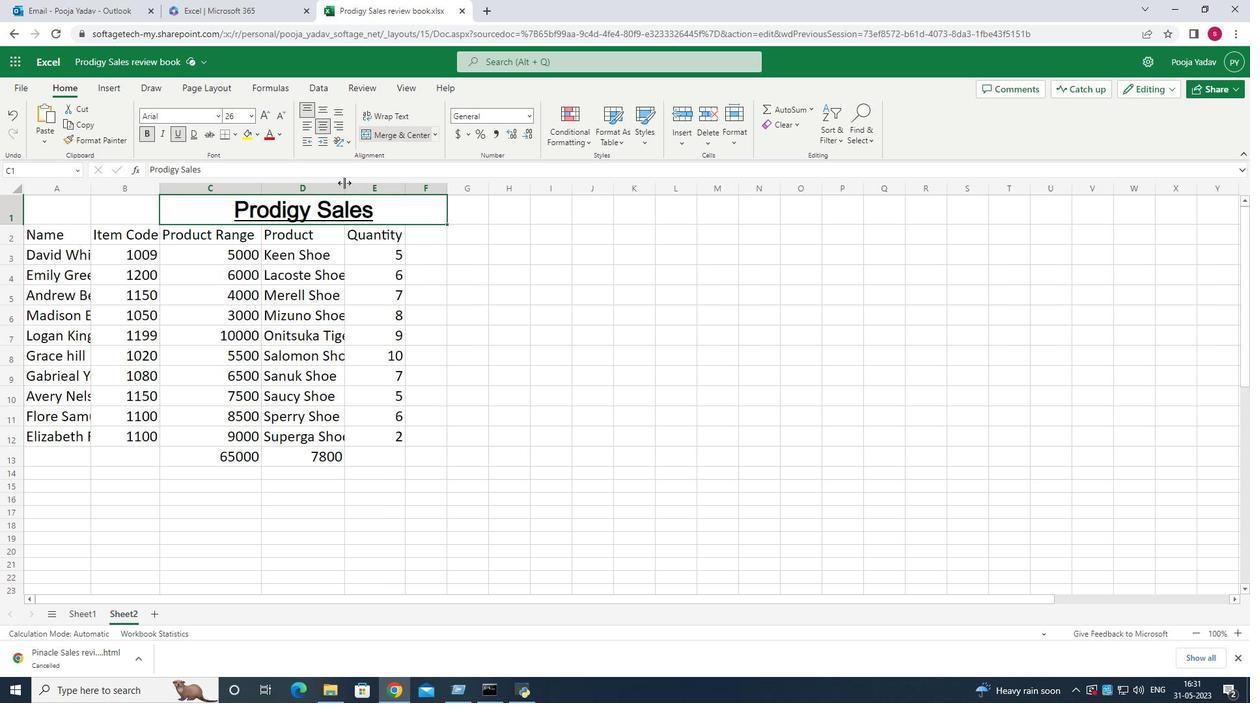 
Action: Mouse pressed left at (342, 184)
Screenshot: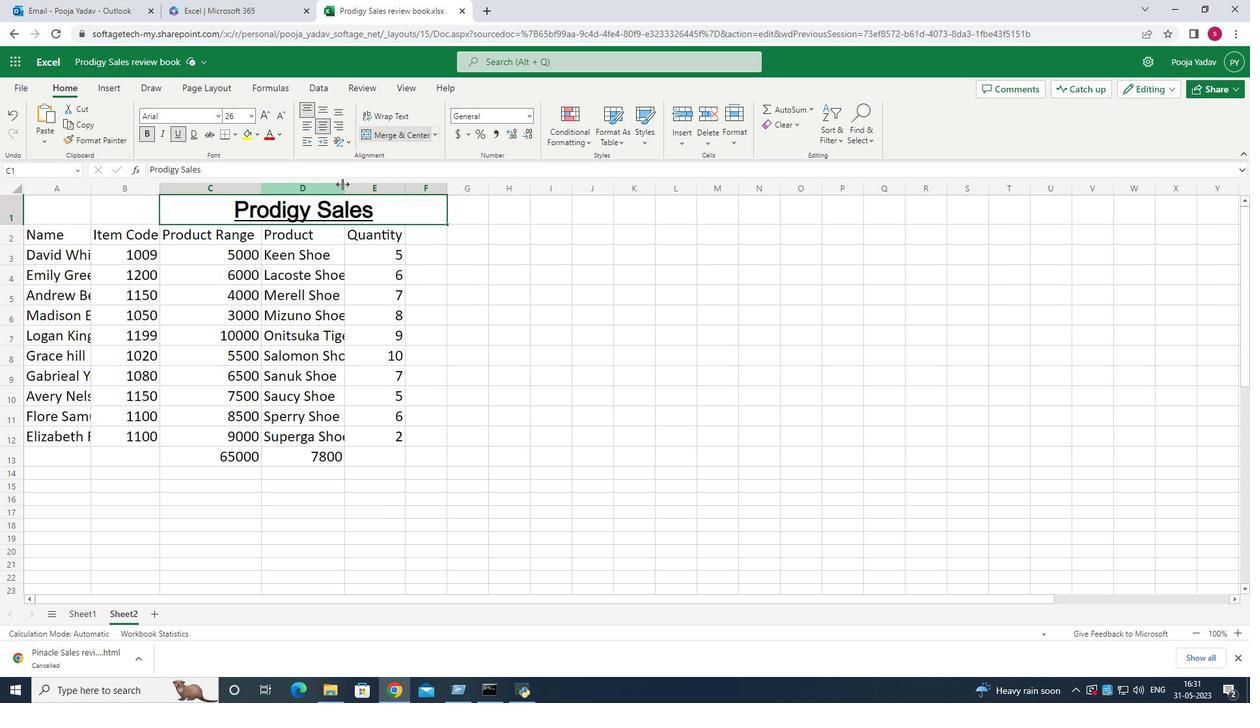 
Action: Mouse moved to (367, 186)
Screenshot: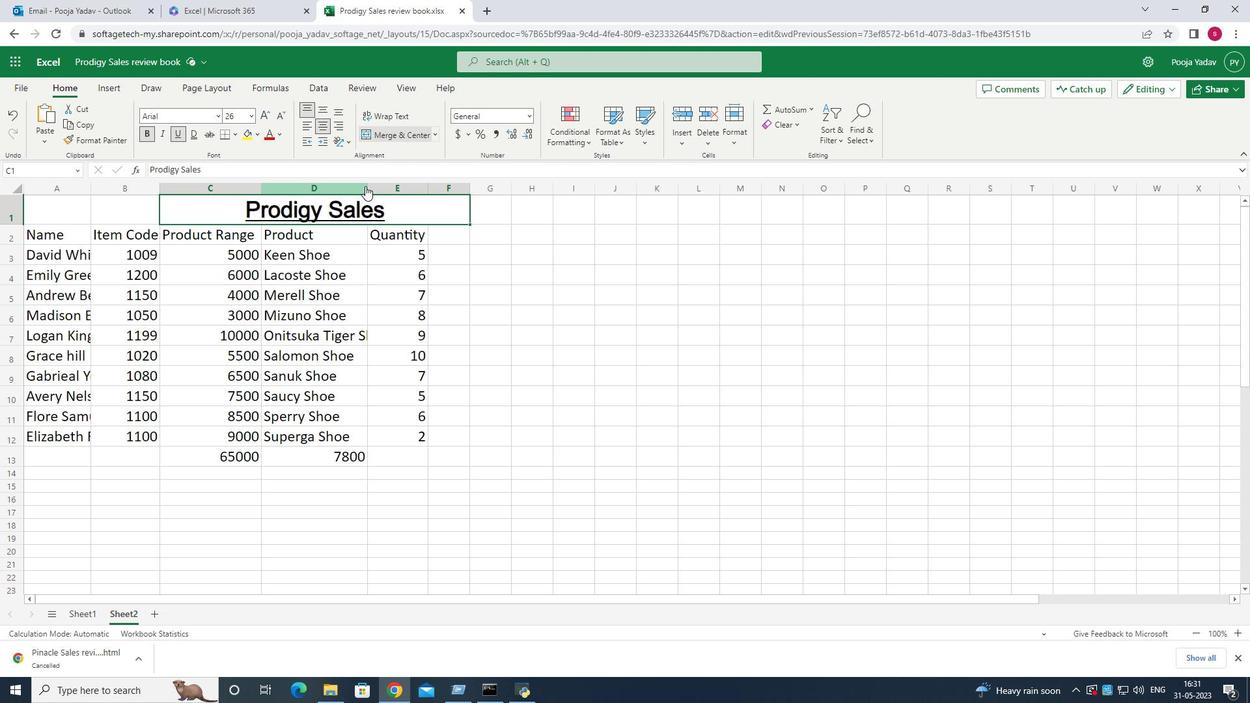 
Action: Mouse pressed left at (367, 186)
Screenshot: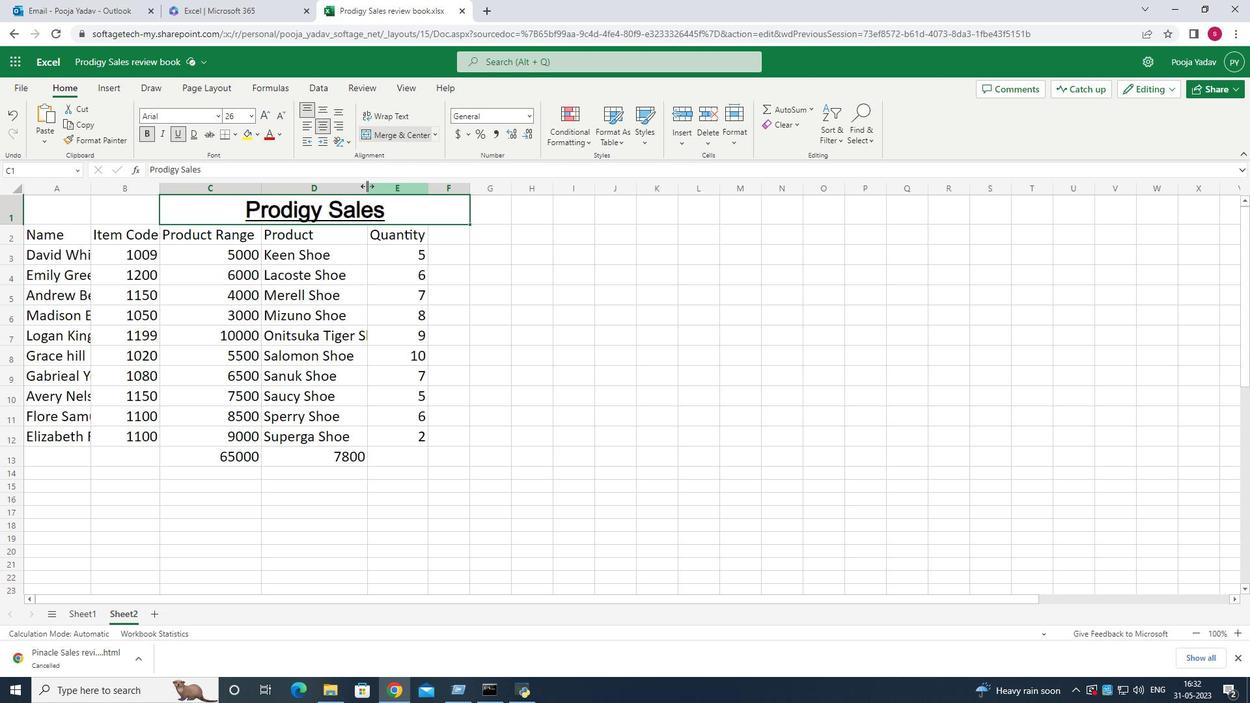 
Action: Mouse moved to (377, 183)
Screenshot: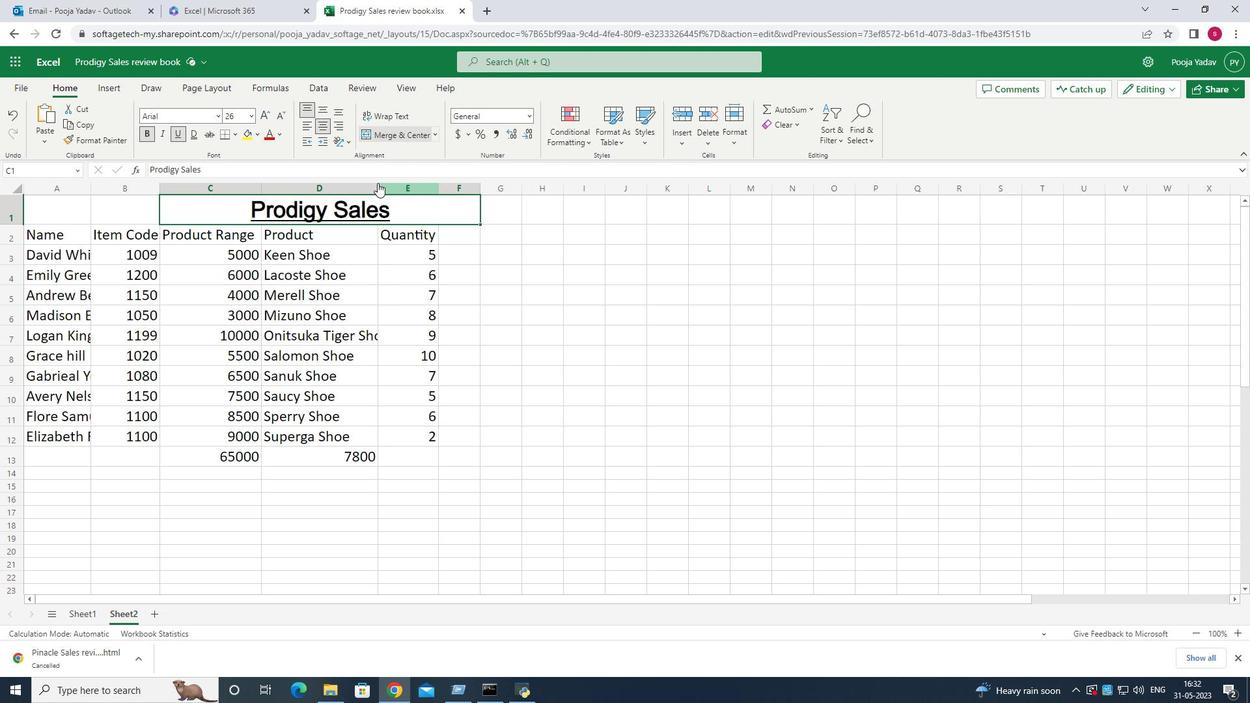 
Action: Mouse pressed left at (377, 183)
Screenshot: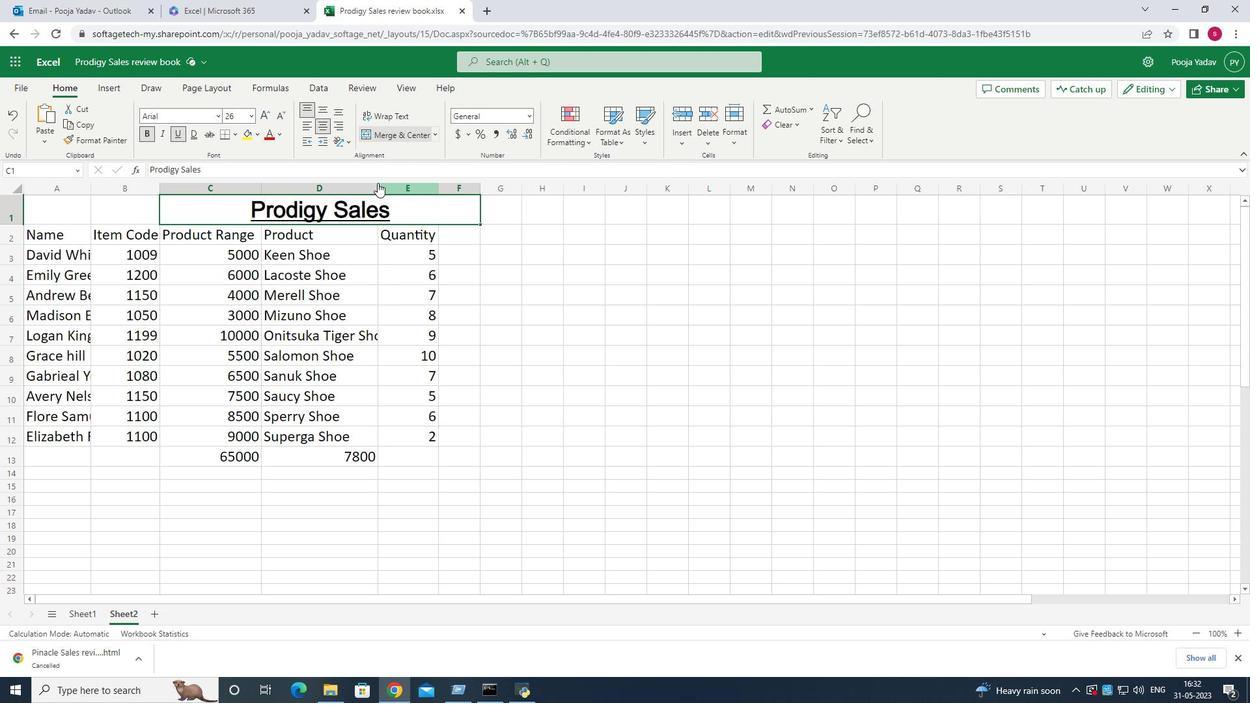 
Action: Mouse moved to (382, 183)
Screenshot: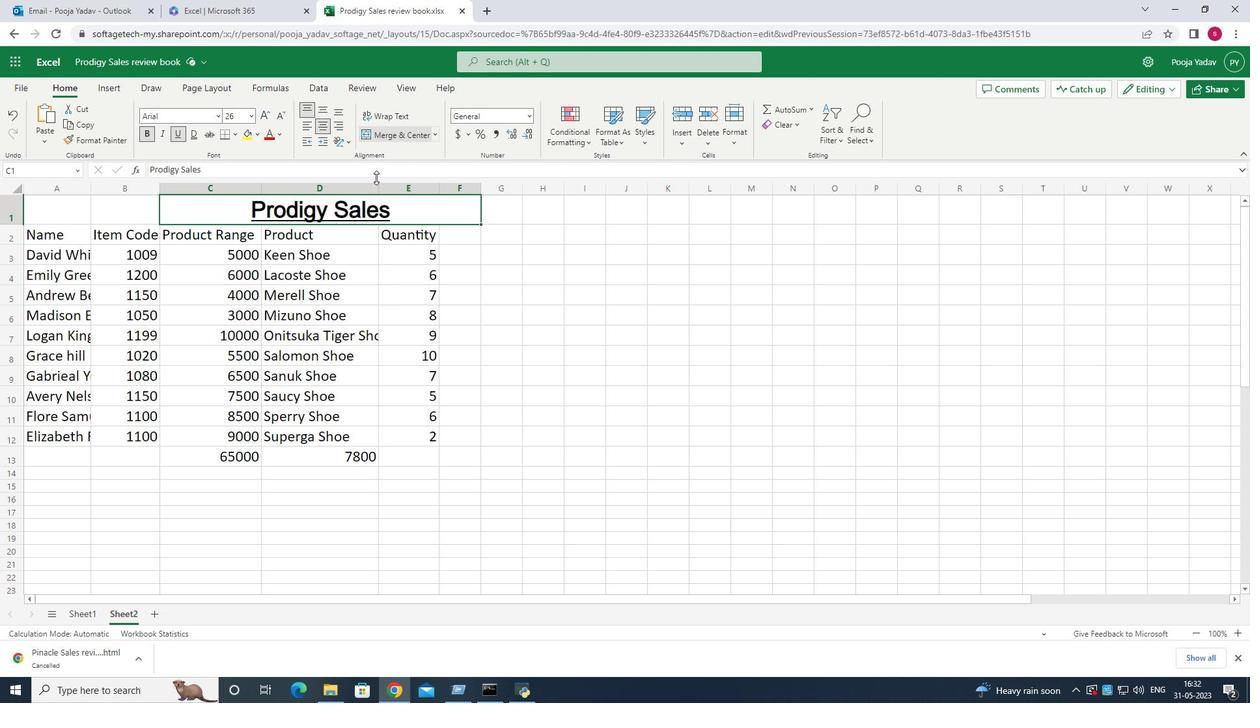 
Action: Mouse pressed left at (382, 183)
Screenshot: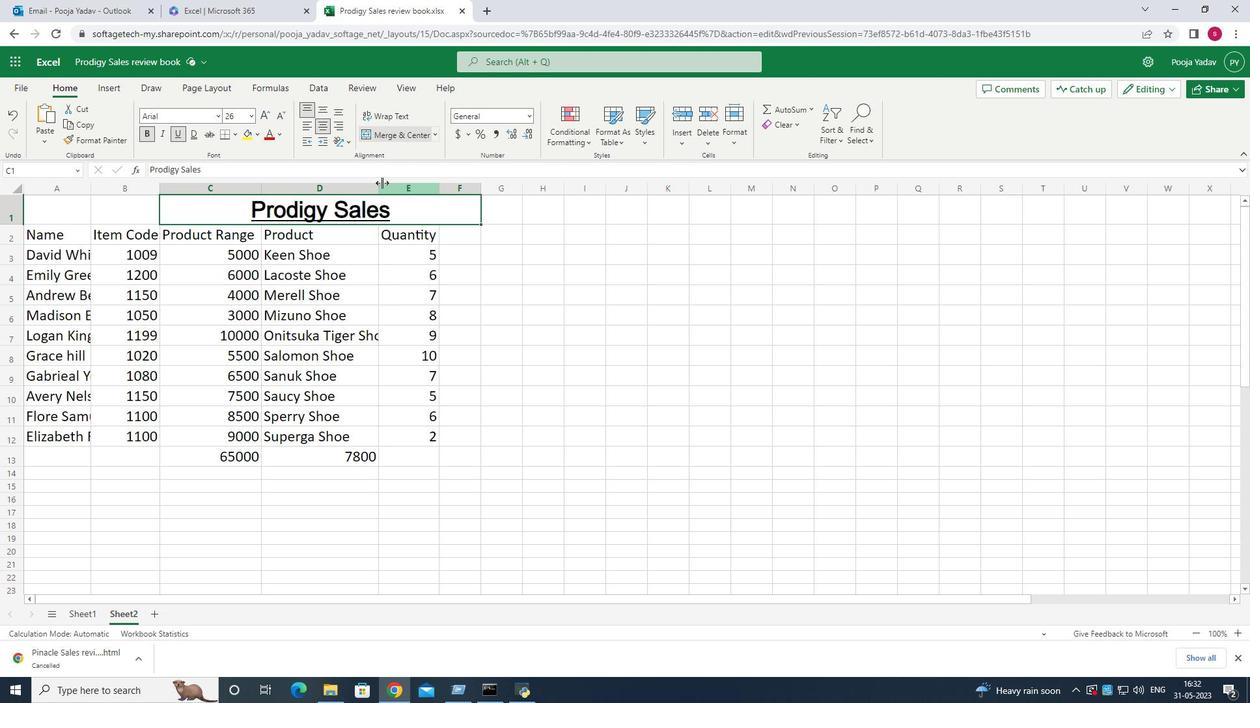 
Action: Mouse moved to (406, 300)
Screenshot: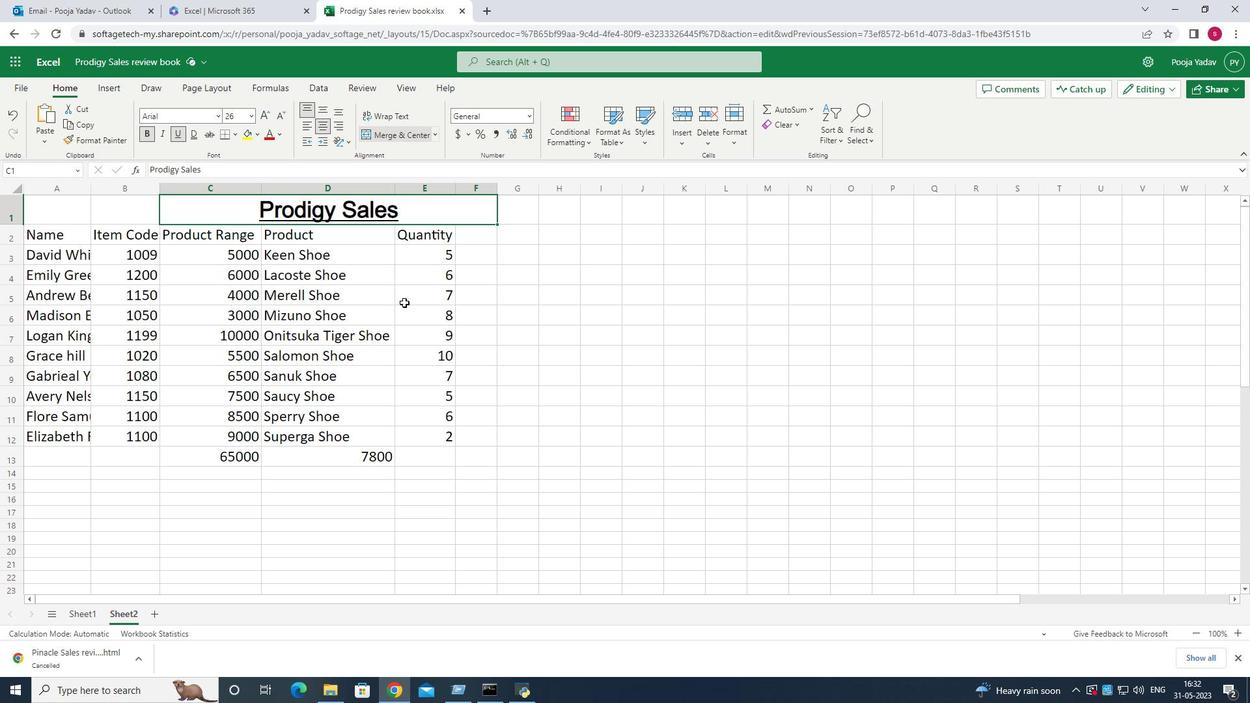 
